 Task: Add an event with the title Sales Territory Planning and Expansion Discussion, date '2023/10/11', time 7:50 AM to 9:50 AMand add a description: The session will conclude with a recap and summary of key takeaways, providing participants with a comprehensive understanding of the elements that contribute to successful presentations. Participants will be encouraged to continue practicing their presentation skills outside of the session and seek further opportunities for growth and improvement., put the event into Green category . Add location for the event as: 654 Puerta del Sol, Madrid, Spain, logged in from the account softage.5@softage.netand send the event invitation to softage.3@softage.net and softage.4@softage.net. Set a reminder for the event 5 minutes before
Action: Mouse moved to (97, 115)
Screenshot: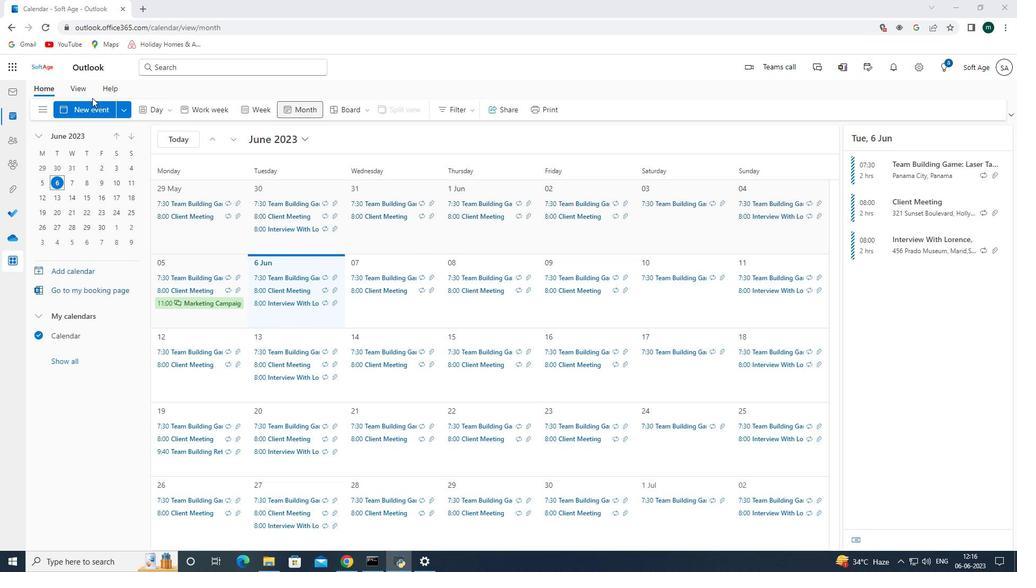 
Action: Mouse pressed left at (97, 115)
Screenshot: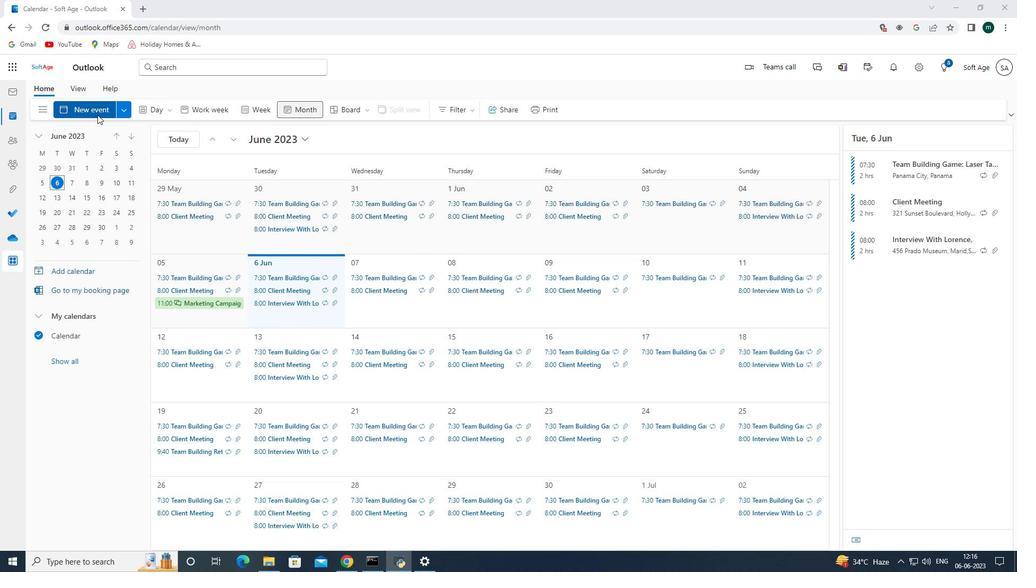
Action: Mouse moved to (283, 174)
Screenshot: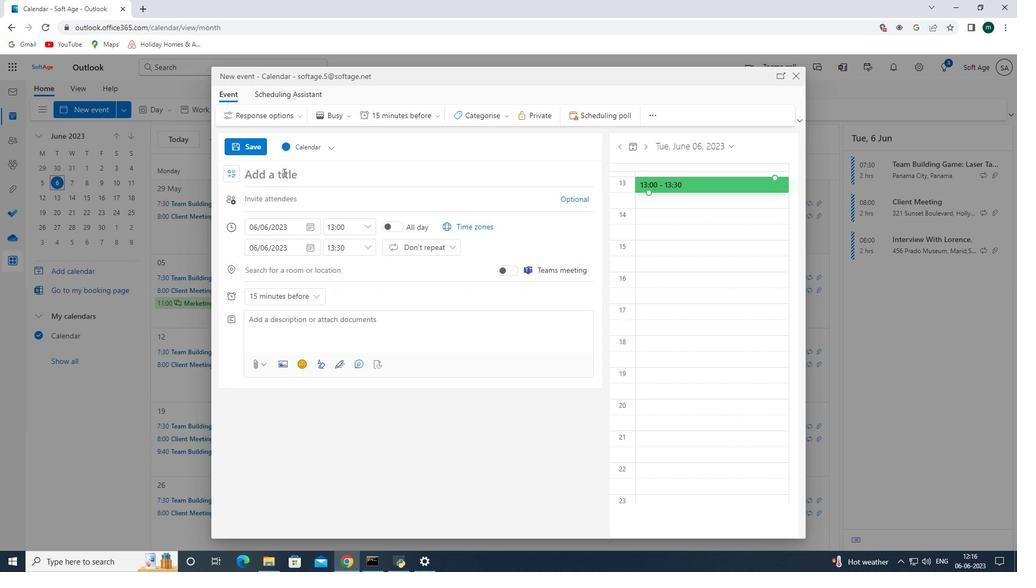 
Action: Mouse pressed left at (283, 174)
Screenshot: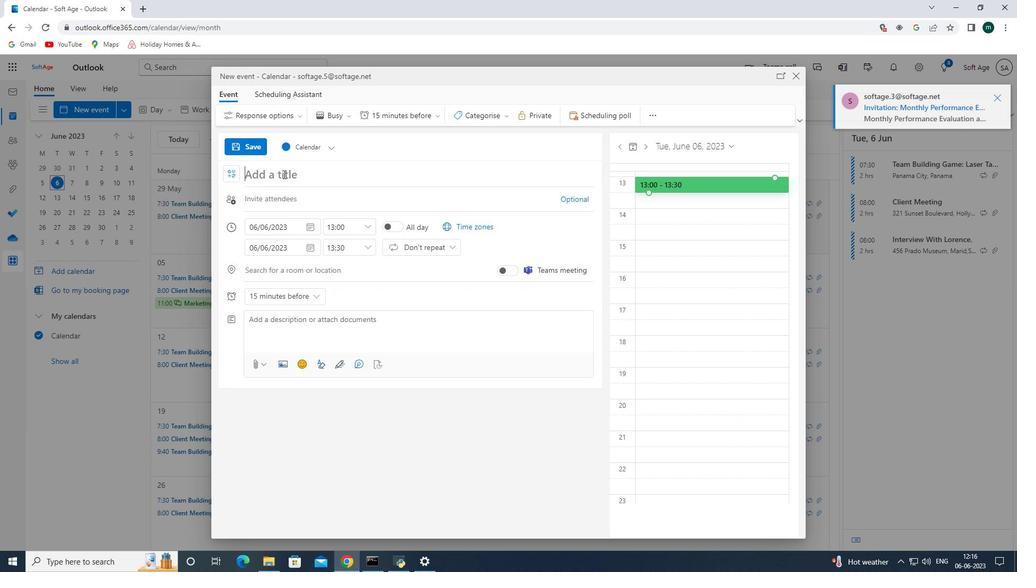 
Action: Key pressed <Key.shift><Key.shift><Key.shift><Key.shift><Key.shift><Key.shift><Key.shift><Key.shift><Key.shift><Key.shift><Key.shift><Key.shift><Key.shift><Key.shift><Key.shift><Key.shift><Key.shift><Key.shift><Key.shift><Key.shift><Key.shift><Key.shift><Key.shift><Key.shift><Key.shift><Key.shift><Key.shift><Key.shift><Key.shift><Key.shift><Key.shift><Key.shift>Sales<Key.space>trr==<Key.backspace><Key.backspace><Key.backspace><Key.backspace>w<Key.backspace>erritoru<Key.backspace>y
Screenshot: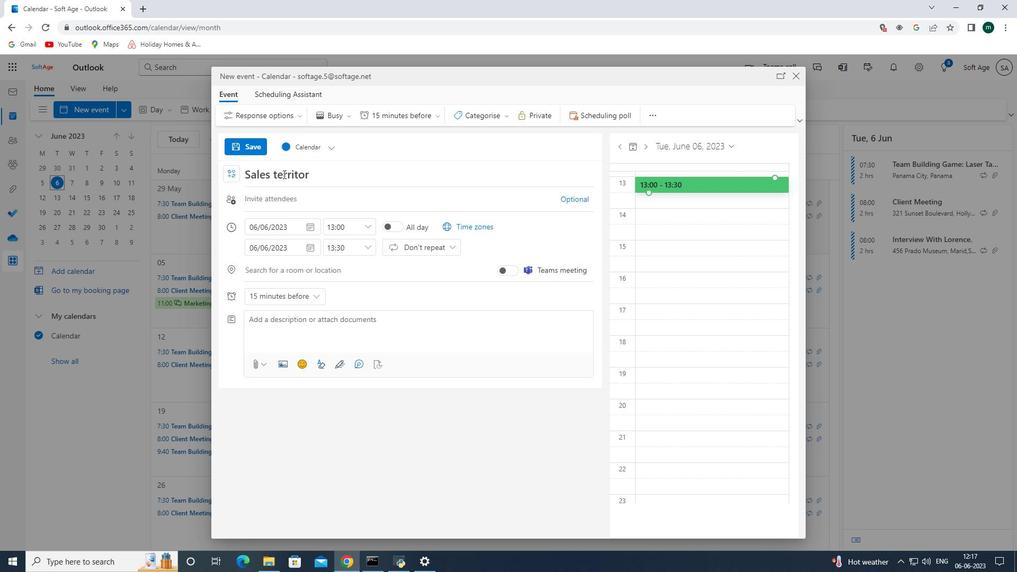 
Action: Mouse moved to (338, 172)
Screenshot: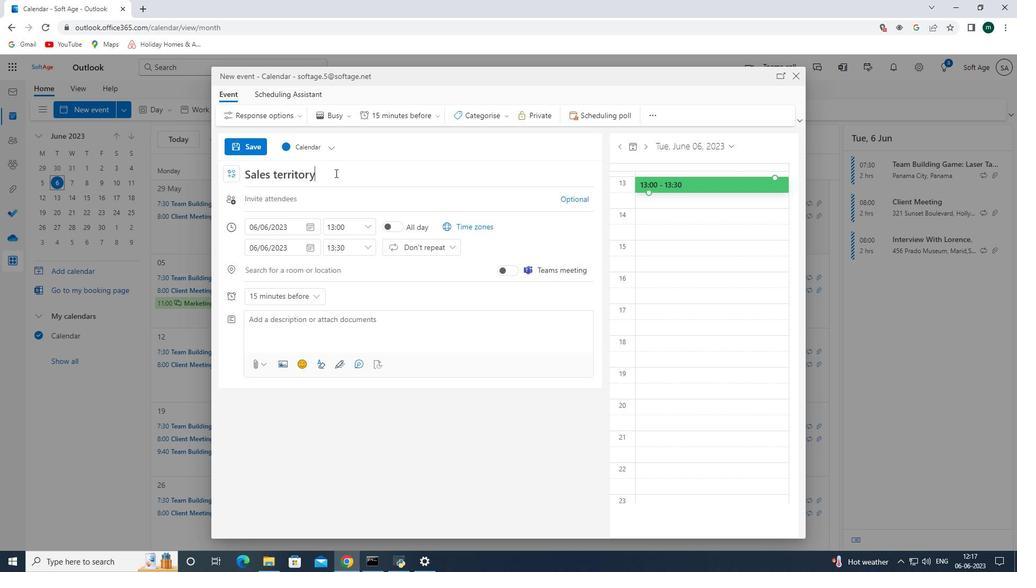 
Action: Key pressed <Key.left><Key.left><Key.left><Key.left><Key.left><Key.left><Key.left><Key.left><Key.backspace><Key.shift>T<Key.right><Key.right><Key.right><Key.right><Key.right><Key.right><Key.right><Key.right><Key.right><Key.right><Key.right><Key.right><Key.right><Key.right><Key.right><Key.right><Key.right><Key.space><Key.shift><Key.shift><Key.shift><Key.shift><Key.shift><Key.shift><Key.shift><Key.shift><Key.shift><Key.shift><Key.shift><Key.shift><Key.shift><Key.shift><Key.shift><Key.shift><Key.shift><Key.shift><Key.shift><Key.shift>Planning<Key.space>and<Key.space>expan<Key.space><Key.backspace>sion<Key.space><Key.shift>Diss<Key.backspace>cussion<Key.space><Key.left><Key.left><Key.left><Key.left><Key.left><Key.left><Key.left><Key.left><Key.left><Key.left><Key.left><Key.left><Key.left><Key.left><Key.left><Key.left><Key.left><Key.left><Key.left><Key.left><Key.left><Key.left><Key.left><Key.left><Key.right><Key.right><Key.right><Key.right><Key.backspace><Key.shift>E<Key.right><Key.right><Key.right><Key.right><Key.right><Key.right><Key.right><Key.right><Key.right><Key.right><Key.right><Key.right><Key.right><Key.right><Key.right><Key.right><Key.right><Key.right><Key.right><Key.right><Key.right><Key.right><Key.right><Key.right><Key.right><Key.right><Key.right><Key.right><Key.right><Key.right><Key.right><Key.right>+
Screenshot: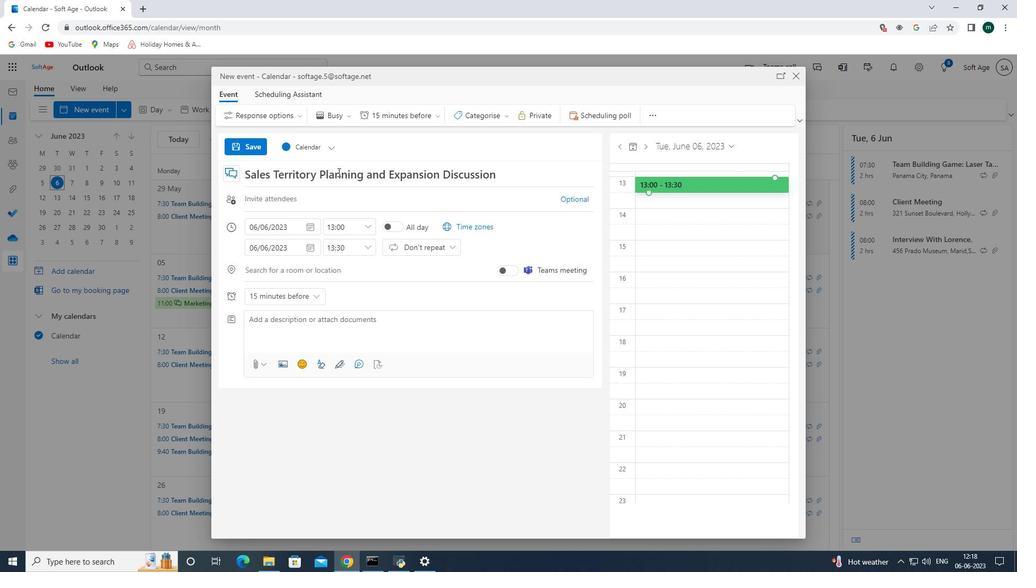 
Action: Mouse moved to (664, 505)
Screenshot: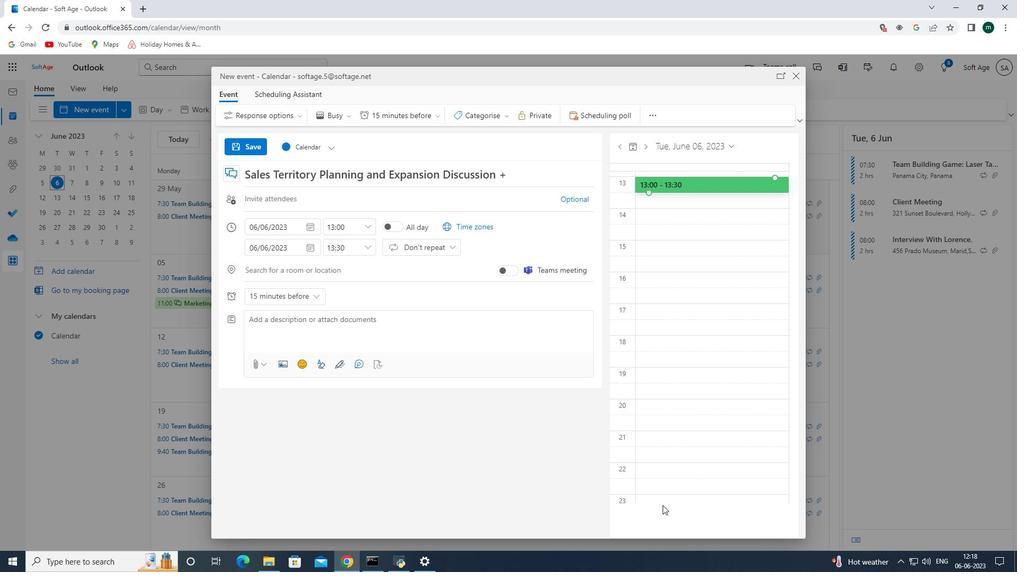 
Action: Key pressed <Key.backspace>
Screenshot: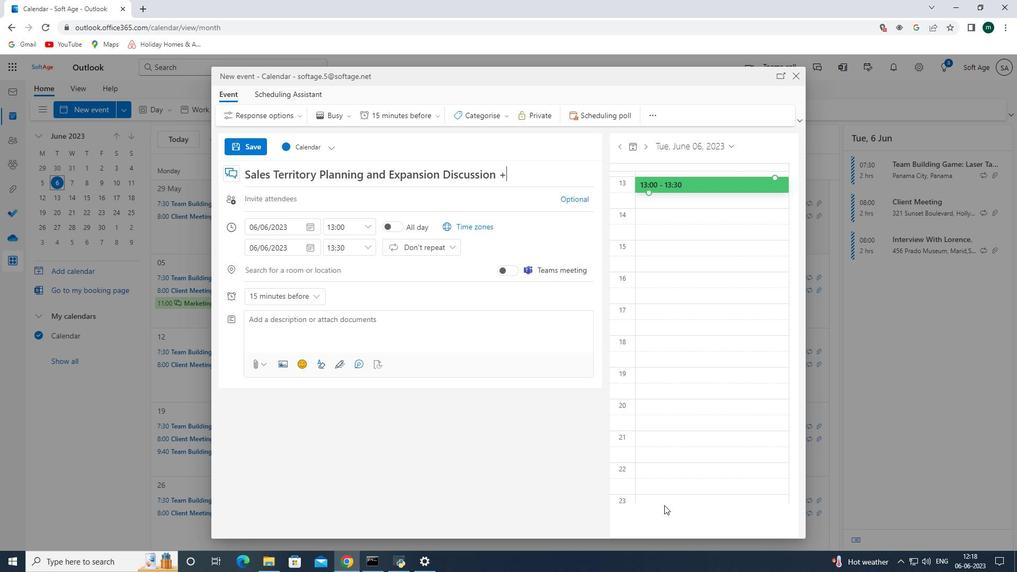 
Action: Mouse moved to (310, 223)
Screenshot: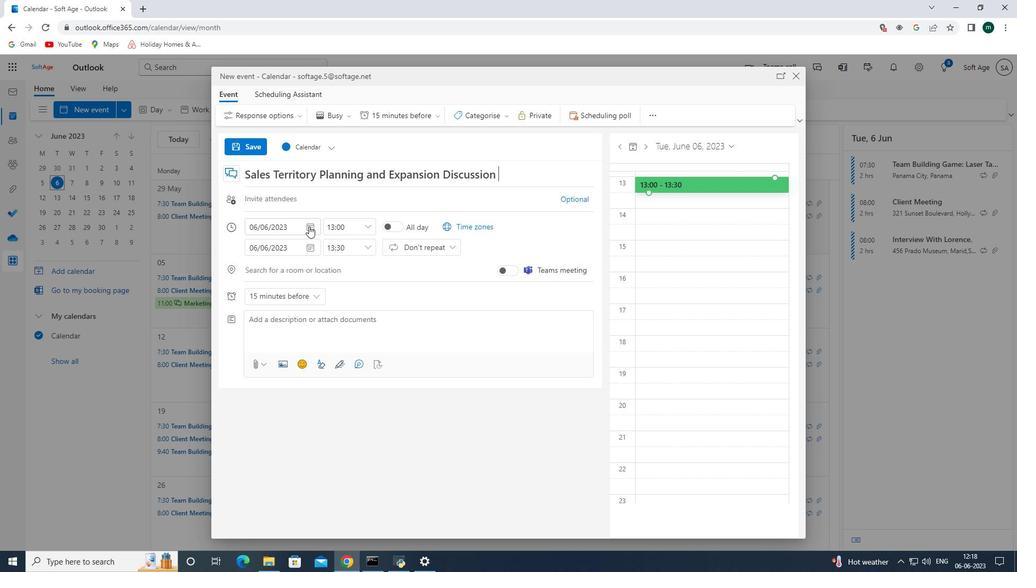 
Action: Mouse pressed left at (310, 223)
Screenshot: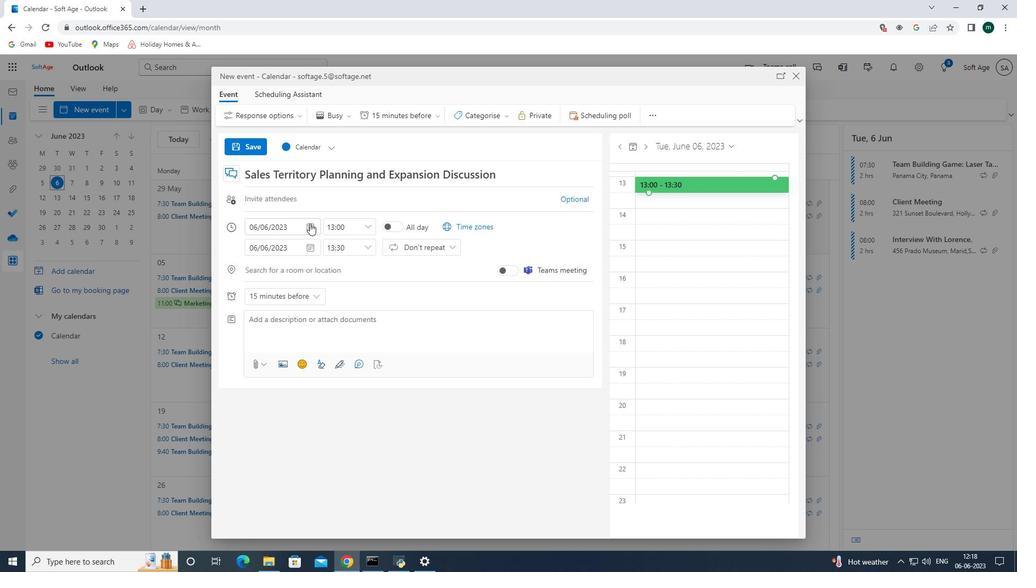 
Action: Mouse moved to (349, 245)
Screenshot: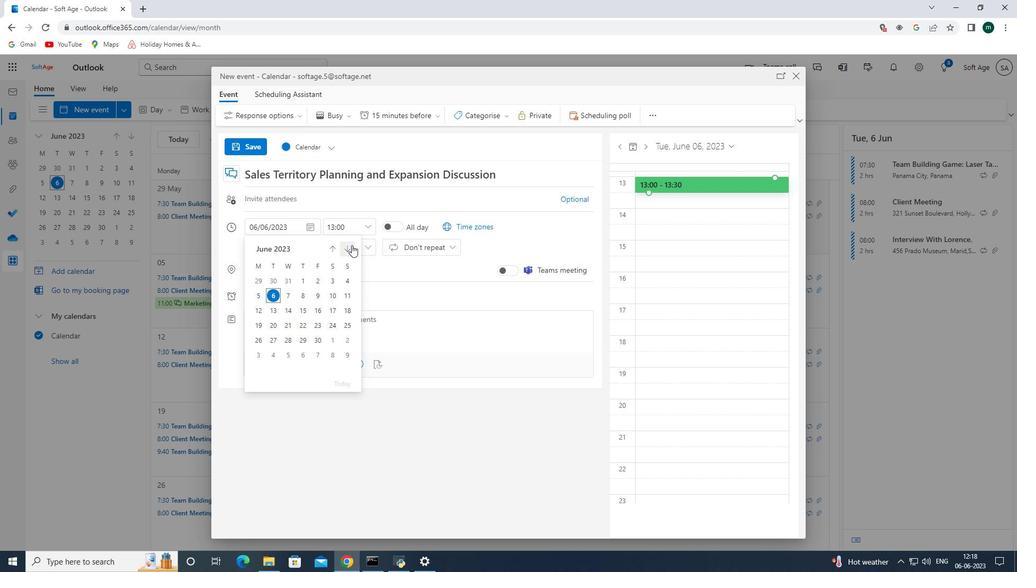 
Action: Mouse pressed left at (349, 245)
Screenshot: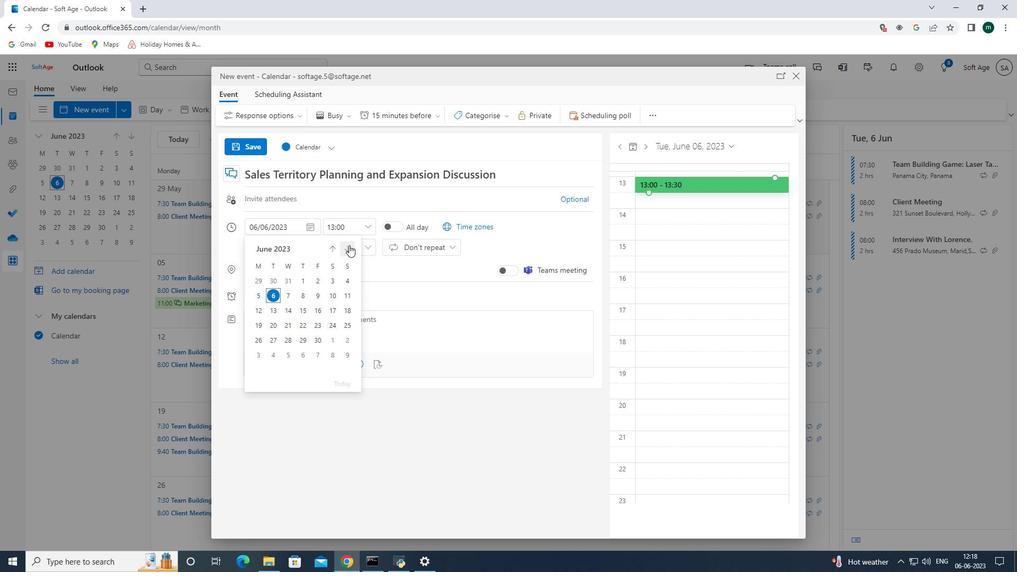 
Action: Mouse pressed left at (349, 245)
Screenshot: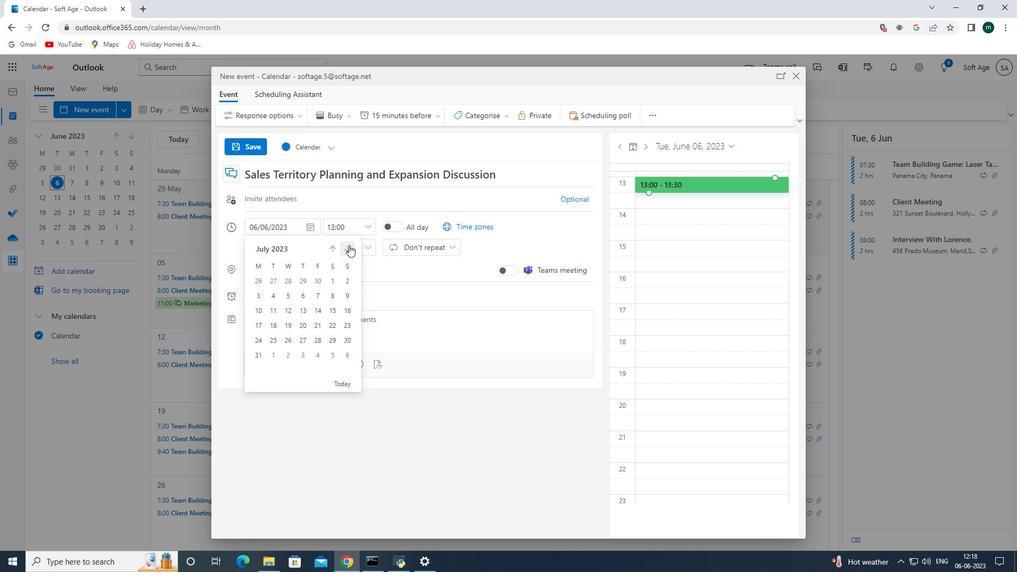 
Action: Mouse pressed left at (349, 245)
Screenshot: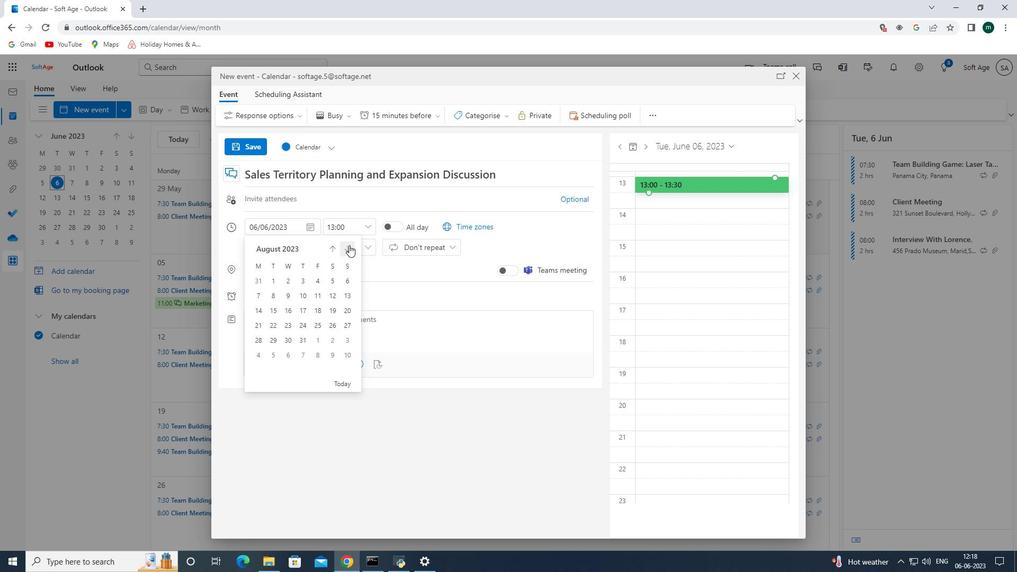 
Action: Mouse pressed left at (349, 245)
Screenshot: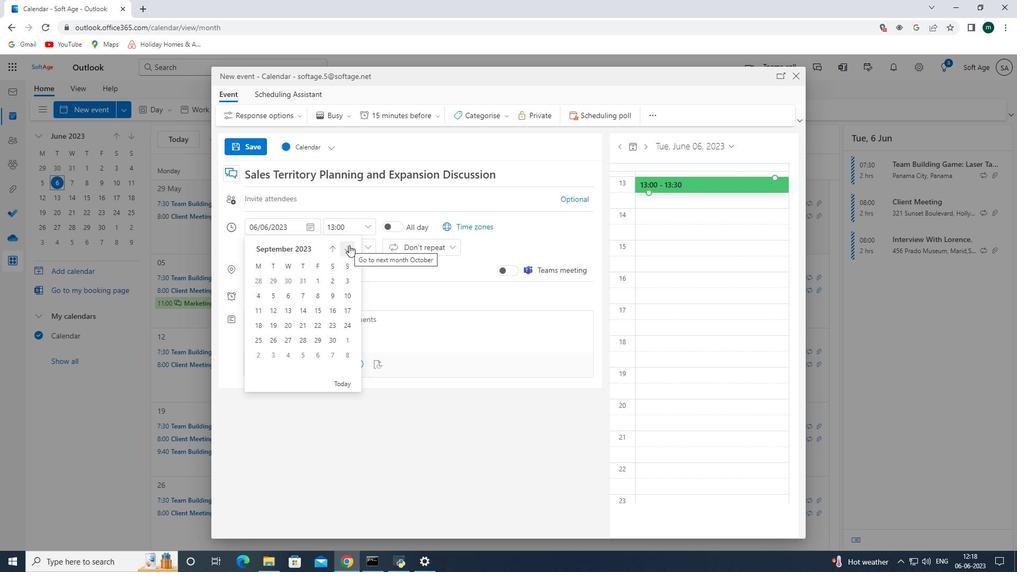 
Action: Mouse pressed left at (349, 245)
Screenshot: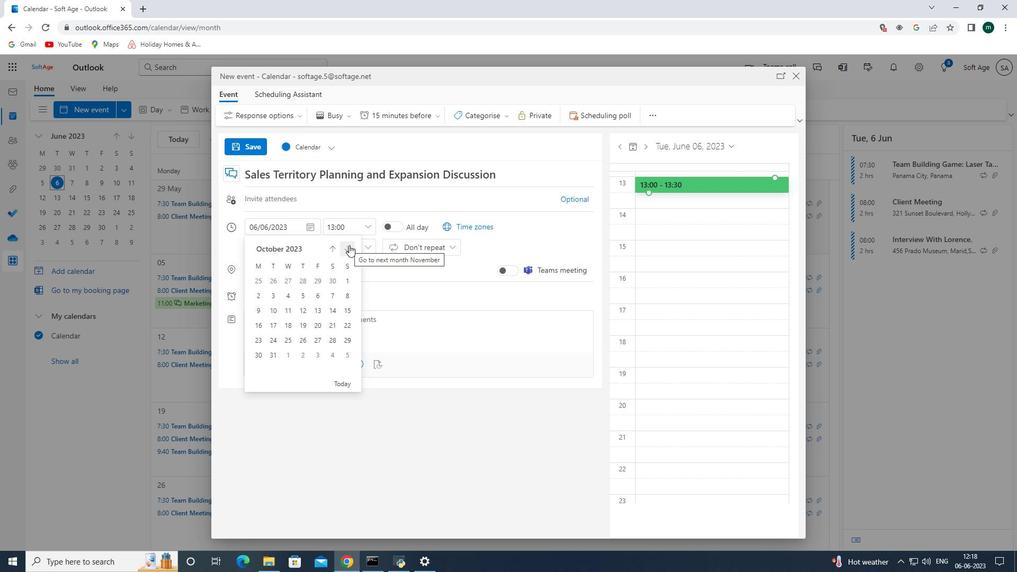 
Action: Mouse moved to (333, 247)
Screenshot: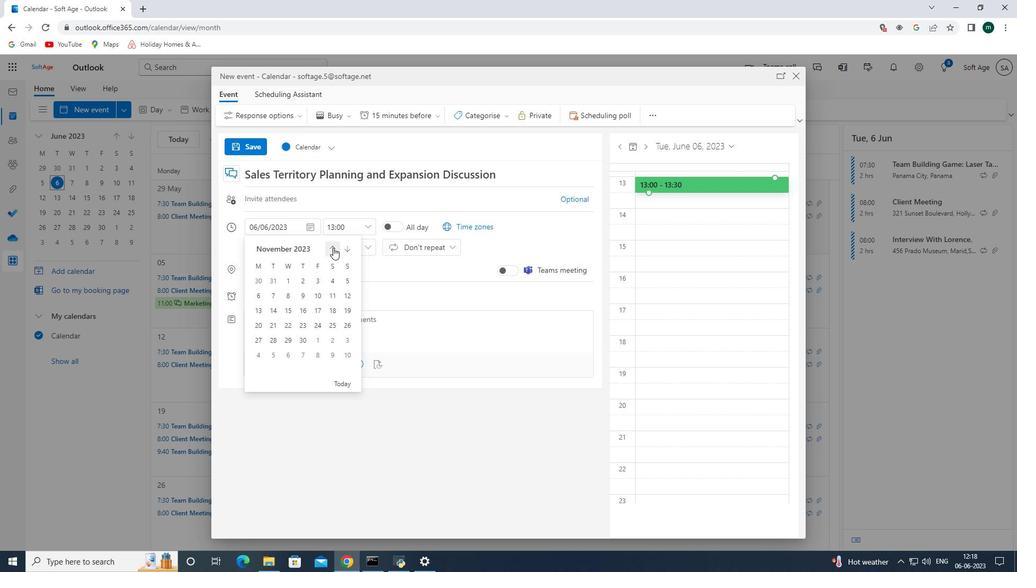 
Action: Mouse pressed left at (333, 247)
Screenshot: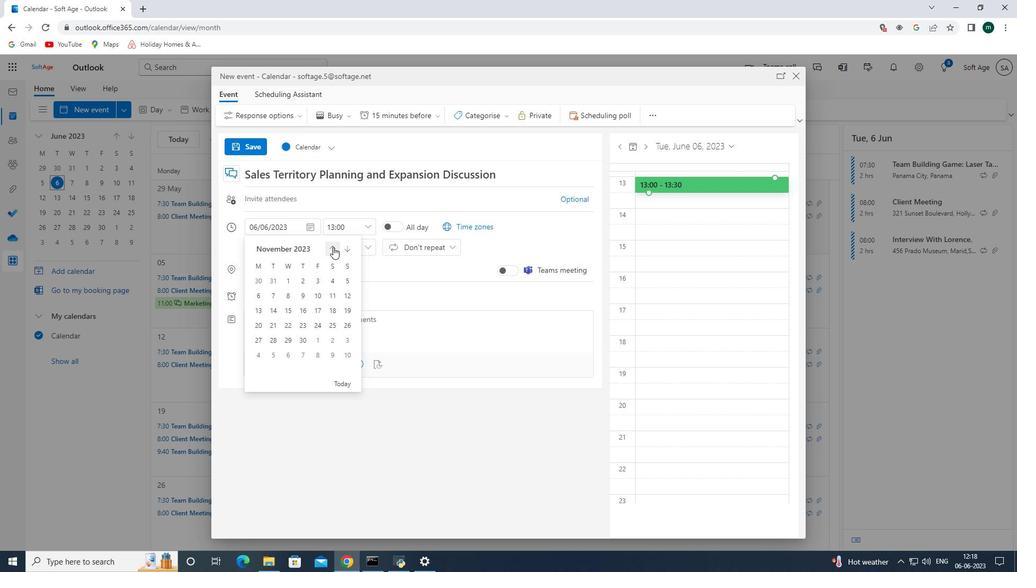 
Action: Mouse moved to (291, 309)
Screenshot: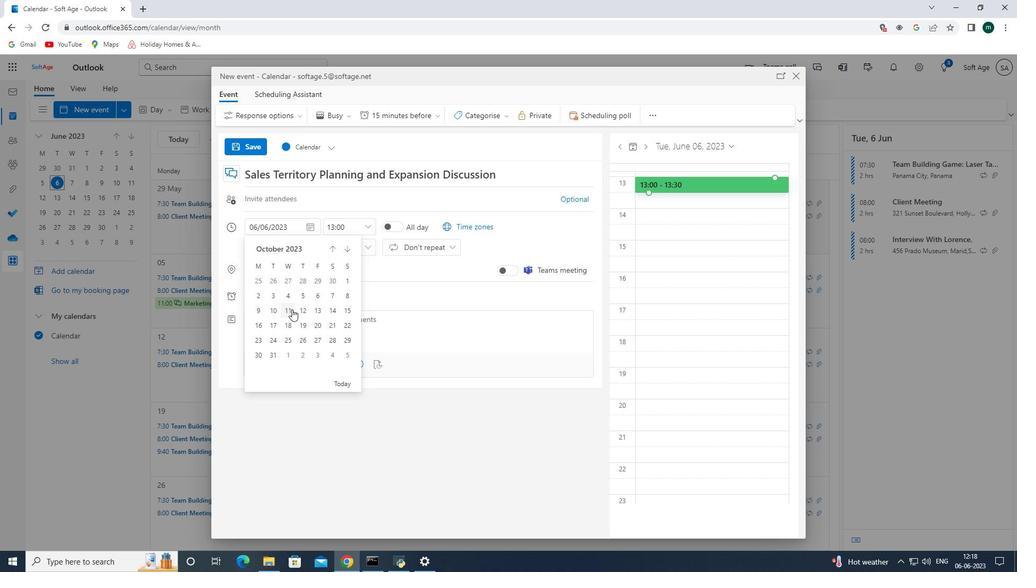 
Action: Mouse pressed left at (291, 309)
Screenshot: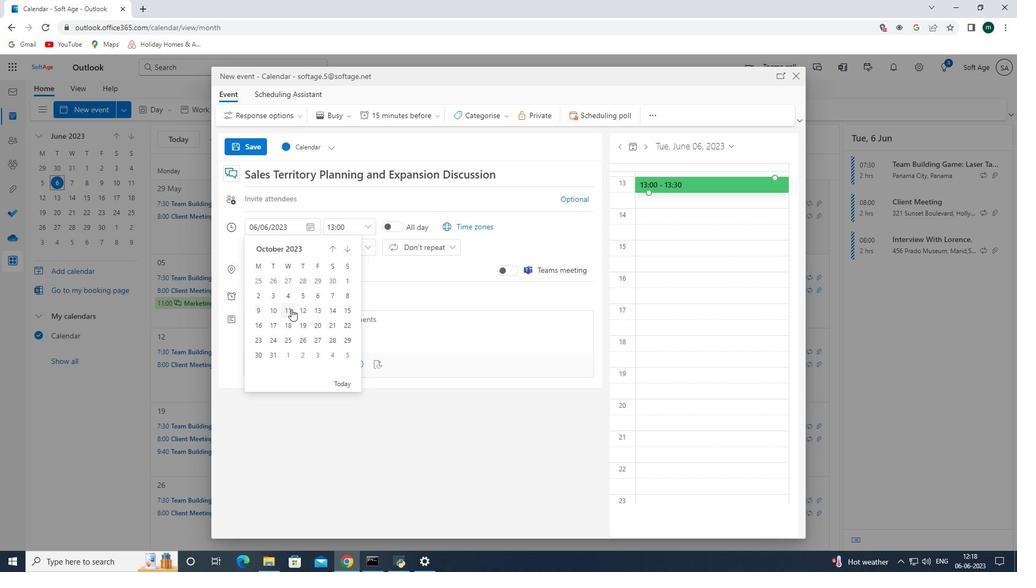 
Action: Mouse moved to (354, 230)
Screenshot: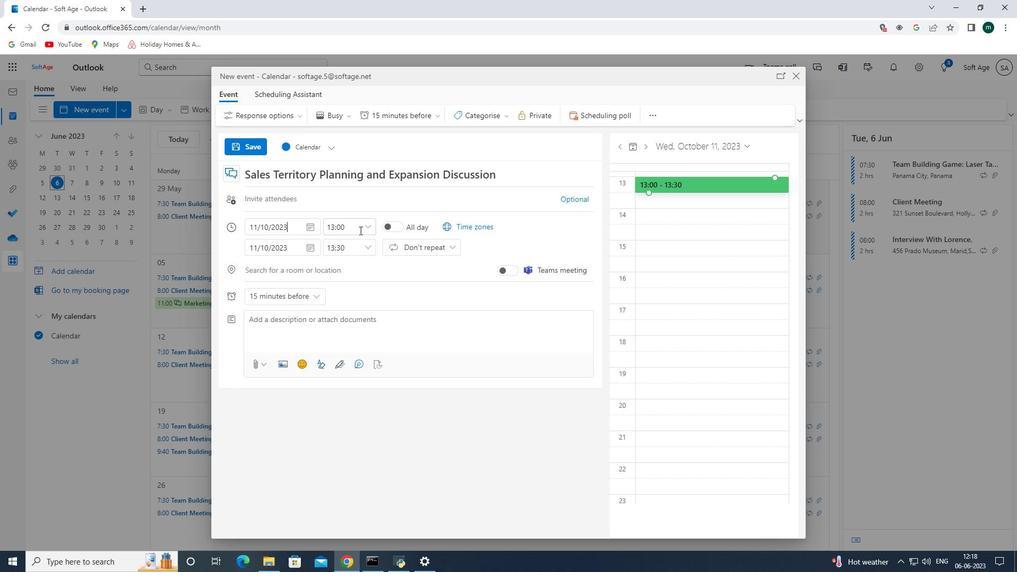 
Action: Mouse pressed left at (354, 230)
Screenshot: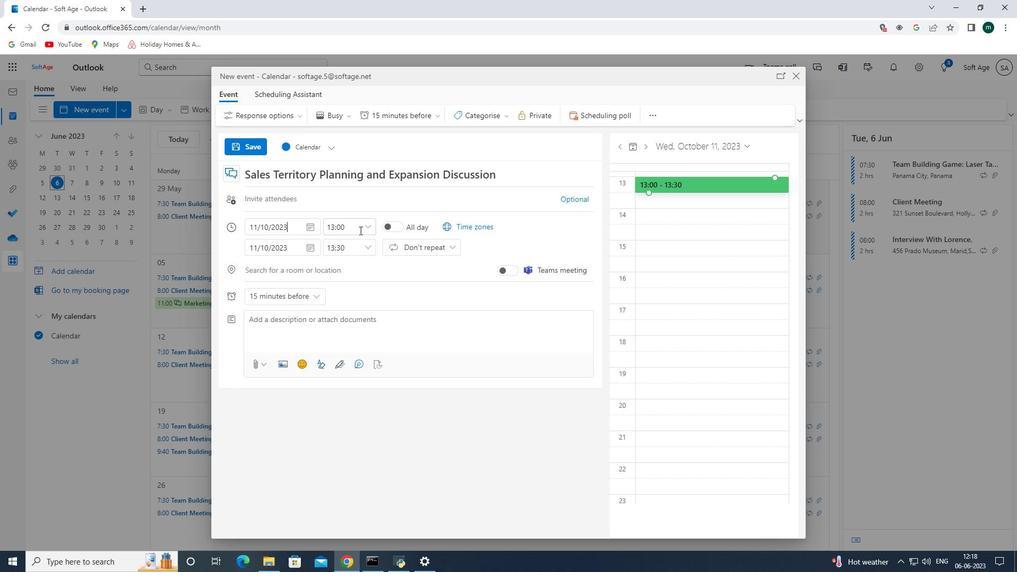 
Action: Key pressed 07<Key.shift_r><Key.shift_r><Key.shift_r><Key.shift_r><Key.shift_r><Key.shift_r><Key.shift_r>:50<Key.enter>
Screenshot: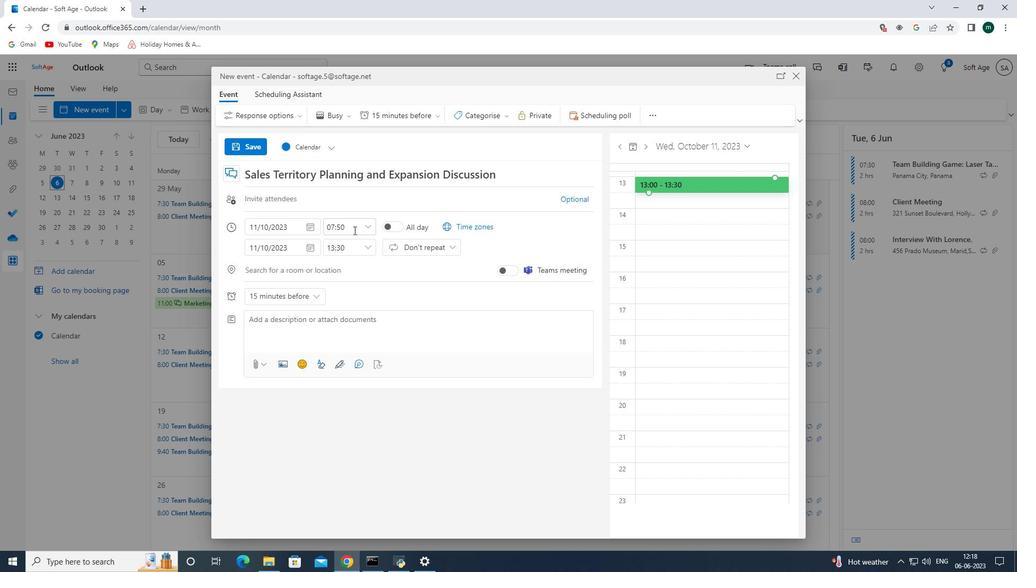 
Action: Mouse moved to (367, 247)
Screenshot: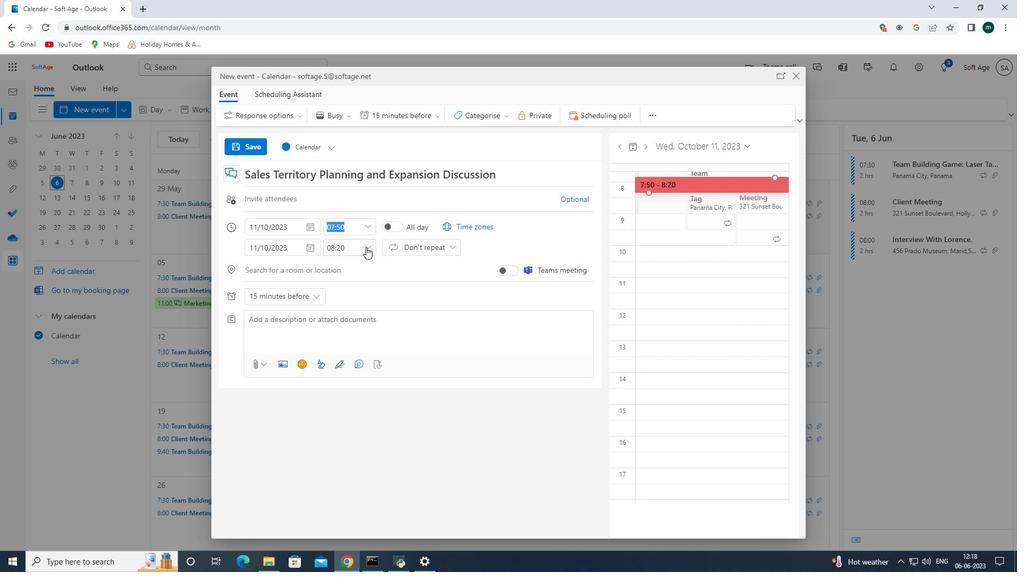 
Action: Mouse pressed left at (367, 247)
Screenshot: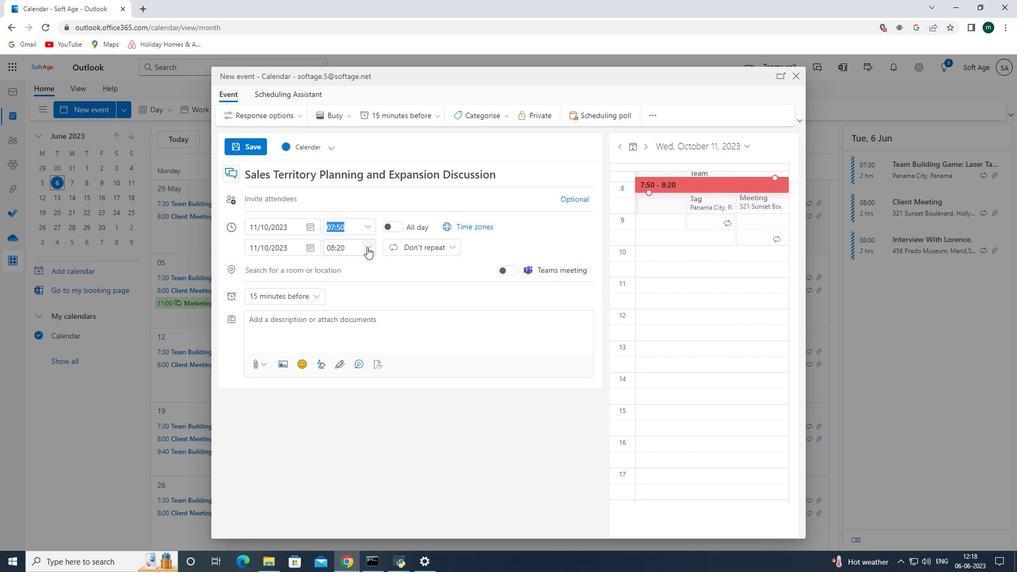 
Action: Mouse moved to (370, 319)
Screenshot: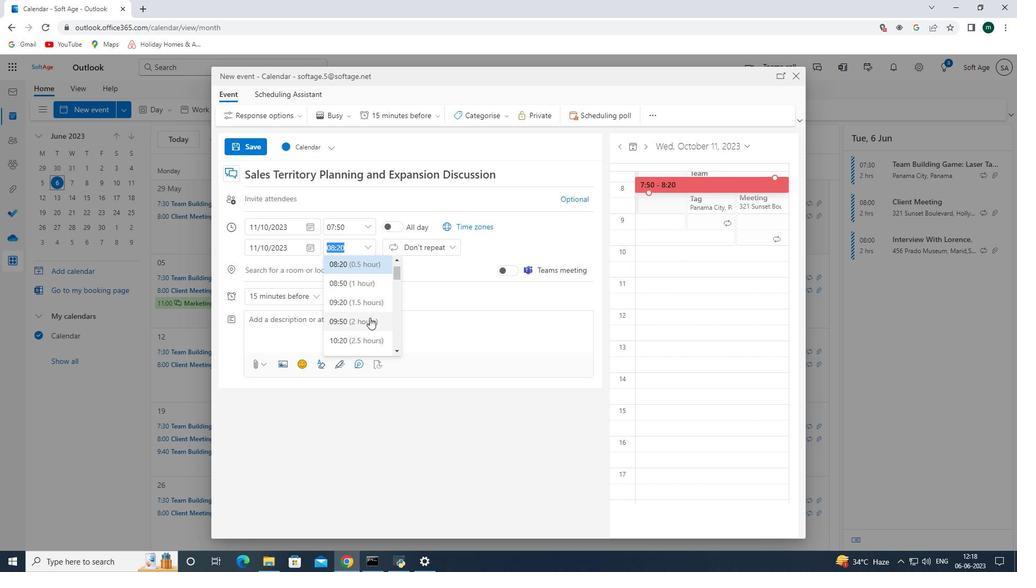 
Action: Mouse pressed left at (370, 319)
Screenshot: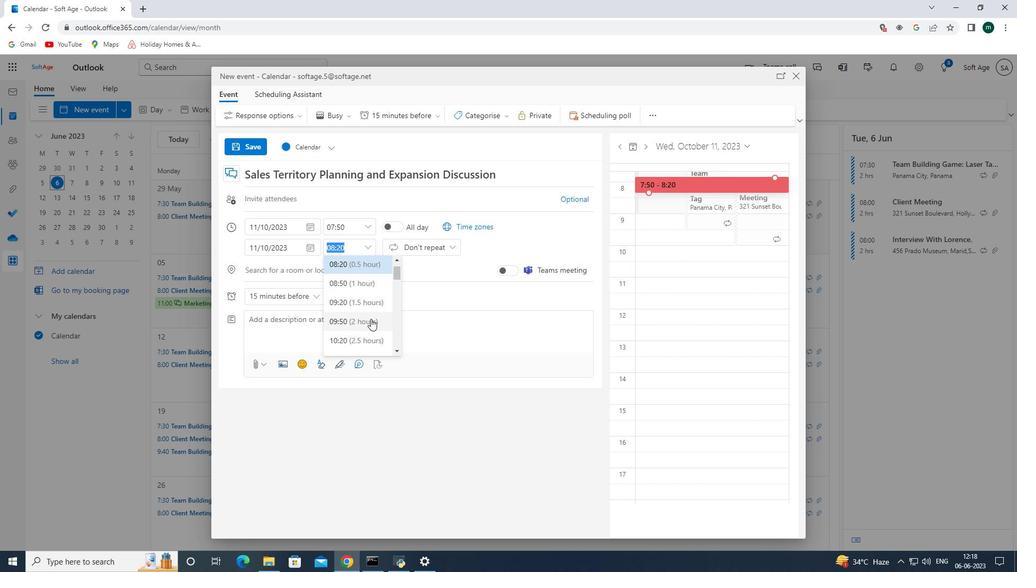 
Action: Mouse moved to (336, 268)
Screenshot: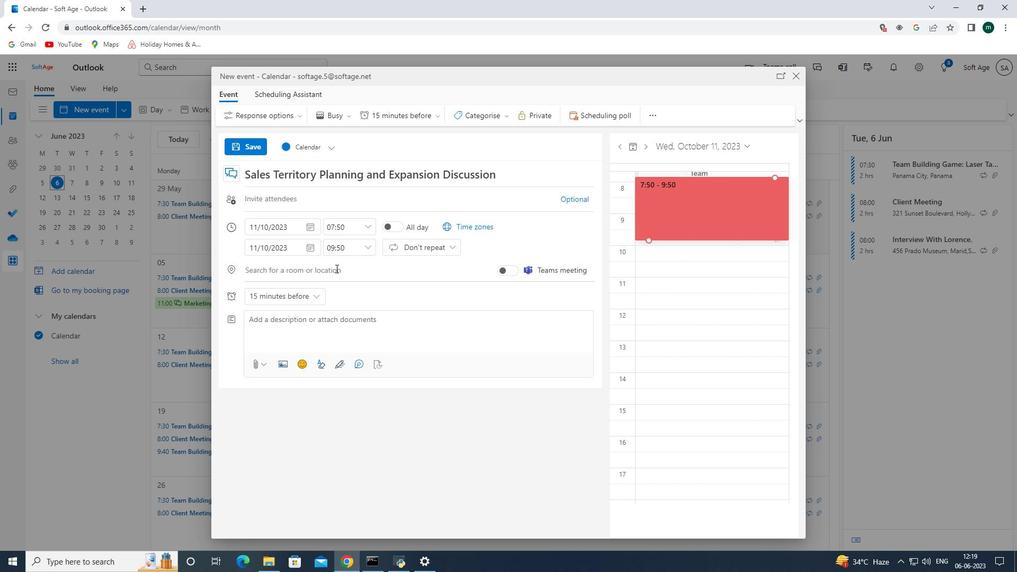 
Action: Mouse pressed left at (336, 268)
Screenshot: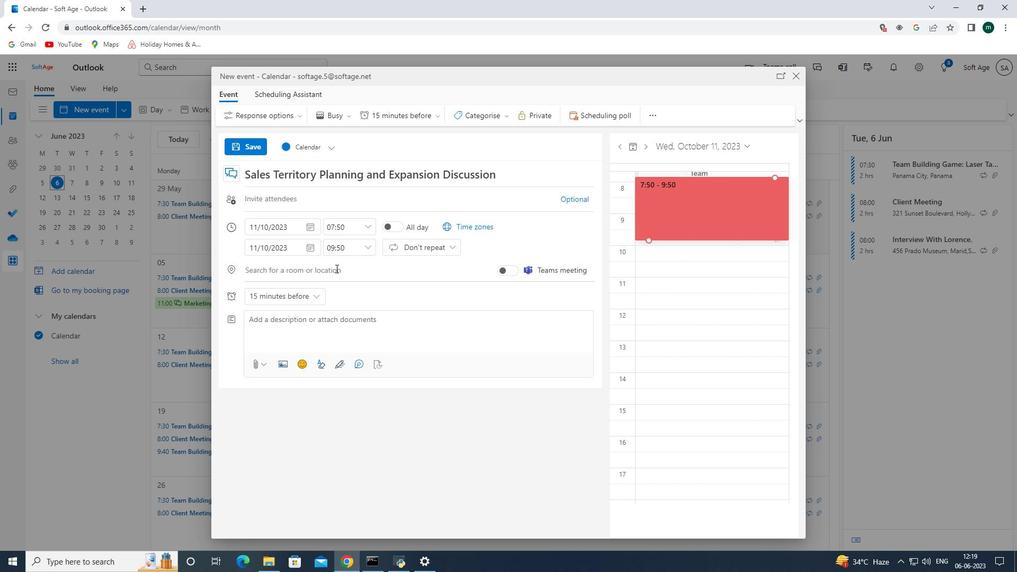 
Action: Mouse moved to (519, 299)
Screenshot: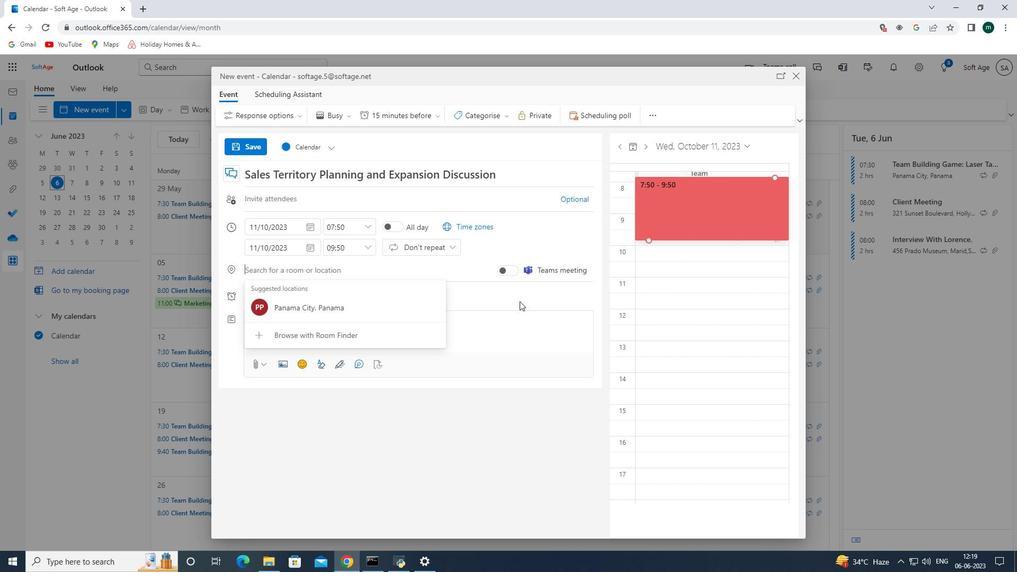 
Action: Mouse pressed left at (519, 299)
Screenshot: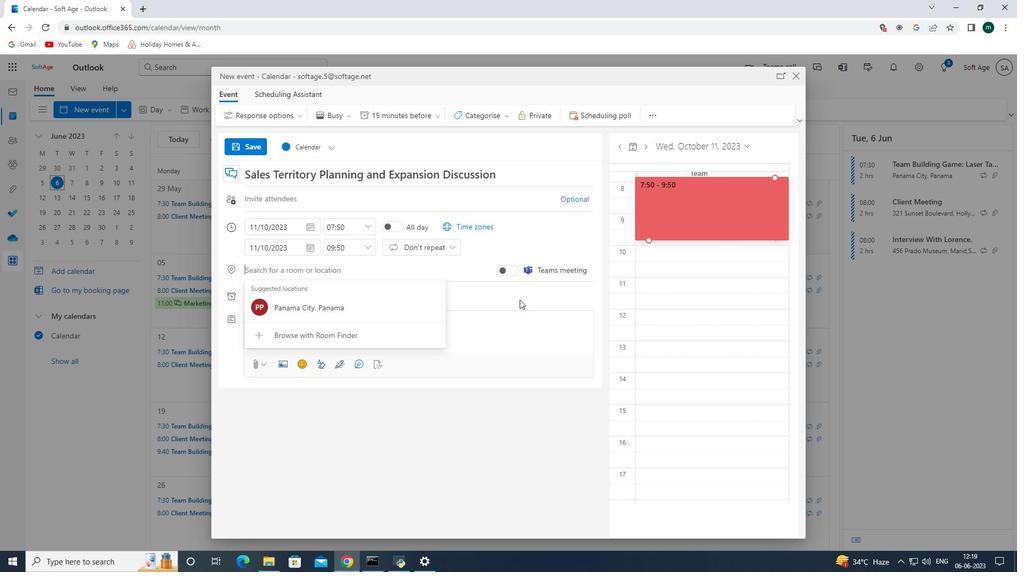 
Action: Mouse moved to (457, 333)
Screenshot: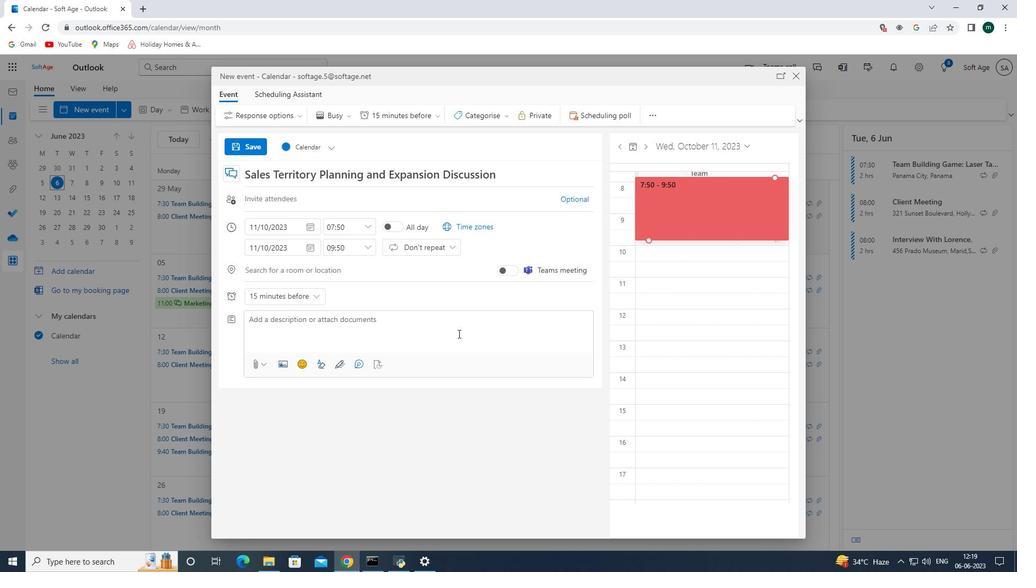 
Action: Mouse pressed left at (457, 333)
Screenshot: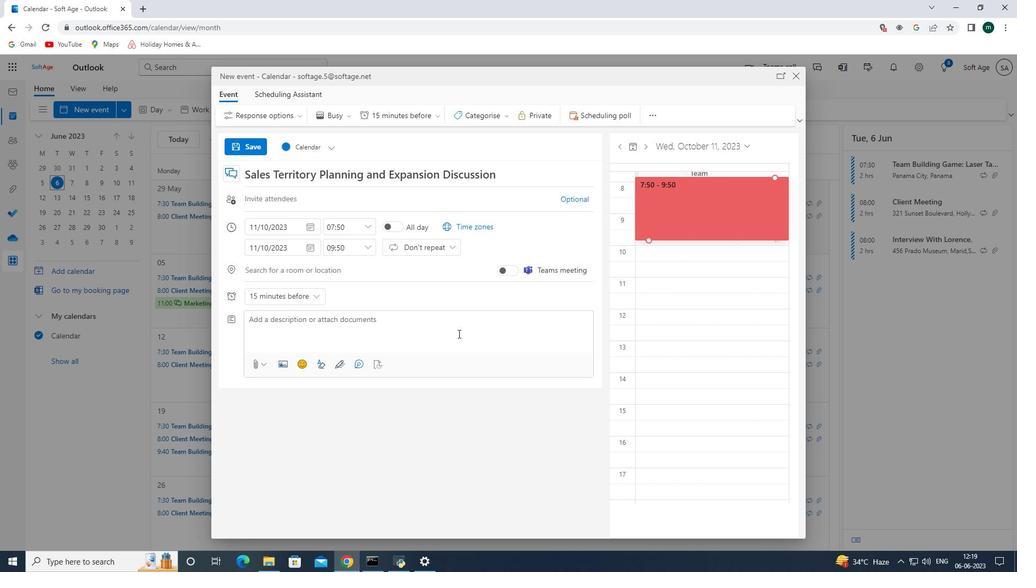 
Action: Key pressed <Key.shift>The<Key.space>session<Key.space>will<Key.space>conclude<Key.space>wir<Key.backspace>th<Key.space>a<Key.space>recap<Key.space>and<Key.space>summary<Key.space>of<Key.space>key<Key.space>takeaways,<Key.space>providing<Key.space>participants<Key.space>with<Key.space>a<Key.space>comprehensive<Key.space>understanding<Key.space>of<Key.space>the<Key.space>elements<Key.space>that<Key.space>contribute<Key.space>to<Key.space>successful<Key.space><Key.shift><Key.shift><Key.shift>P<Key.backspace>presentations<Key.space><Key.backspace>.<Key.space>par<Key.backspace><Key.backspace><Key.backspace><Key.shift><Key.shift><Key.shift><Key.shift><Key.shift><Key.shift><Key.shift><Key.shift><Key.shift><Key.shift><Key.shift><Key.shift><Key.shift><Key.shift><Key.shift><Key.shift><Key.shift><Key.shift><Key.shift><Key.shift><Key.shift>Participants<Key.space>will<Key.space>be<Key.space>encouraged<Key.space>to<Key.space>continue<Key.space>praticing<Key.space>their<Key.space>presentation<Key.space>
Screenshot: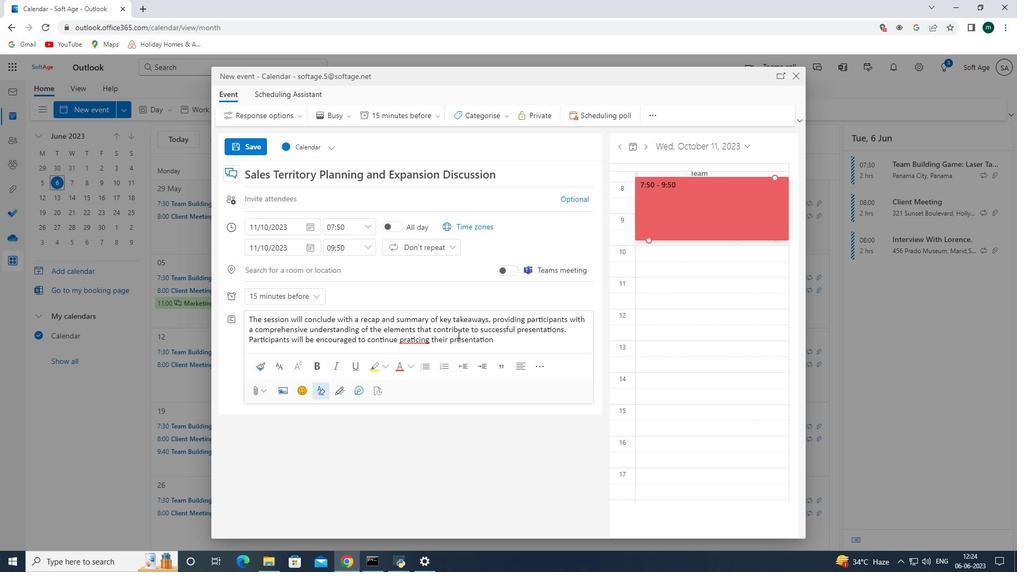
Action: Mouse moved to (417, 341)
Screenshot: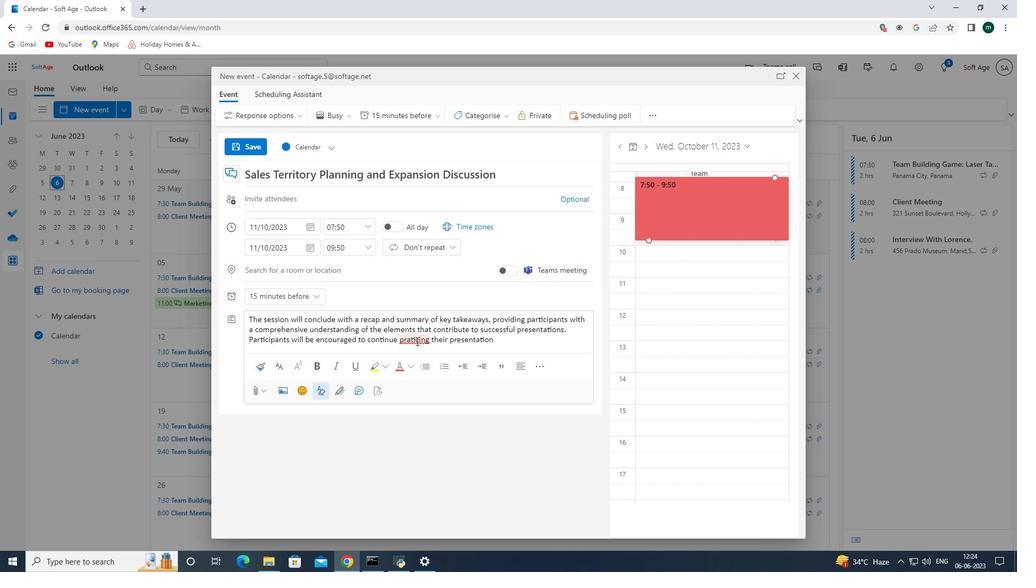 
Action: Mouse pressed left at (417, 341)
Screenshot: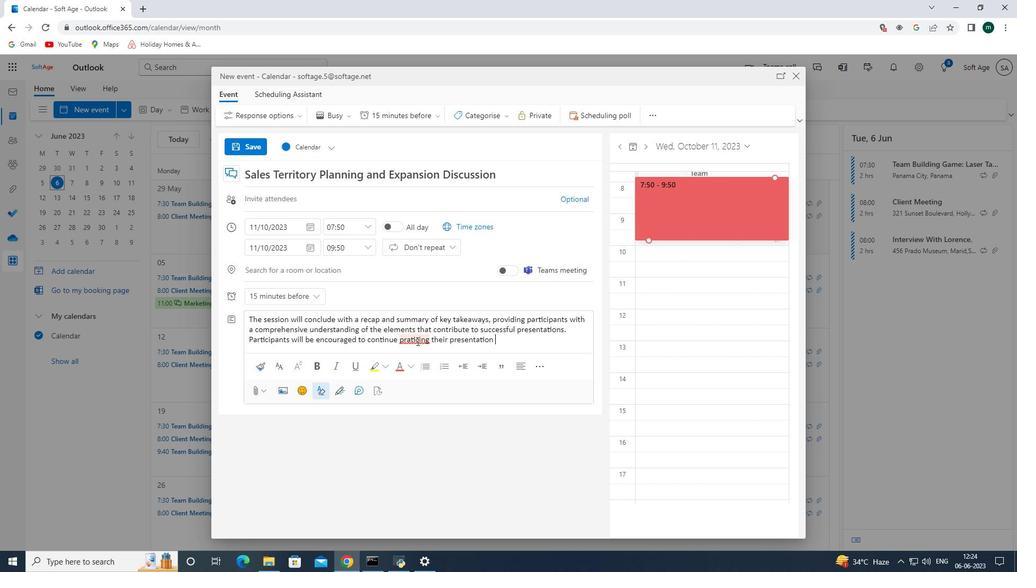 
Action: Mouse moved to (423, 372)
Screenshot: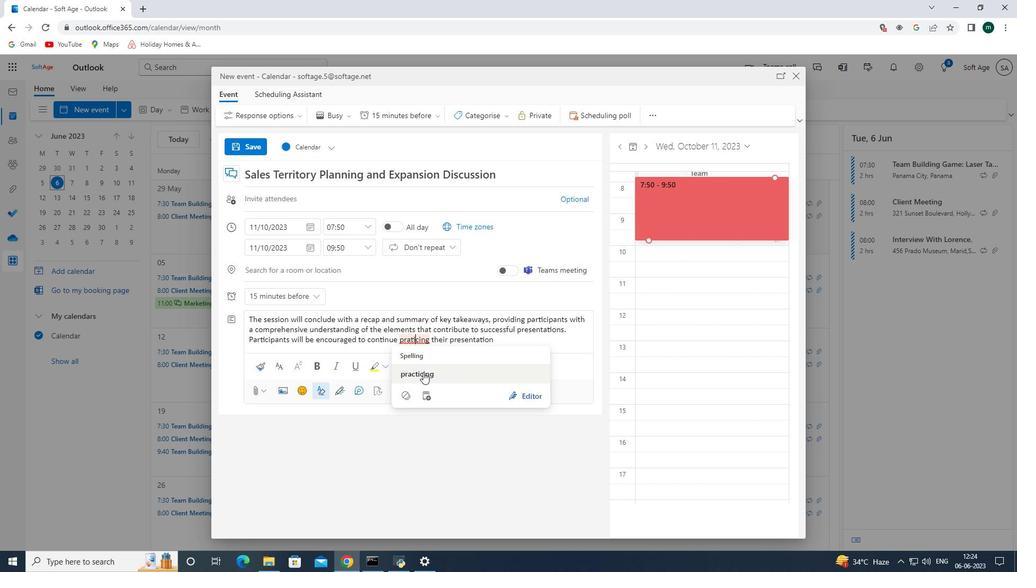 
Action: Mouse pressed left at (423, 372)
Screenshot: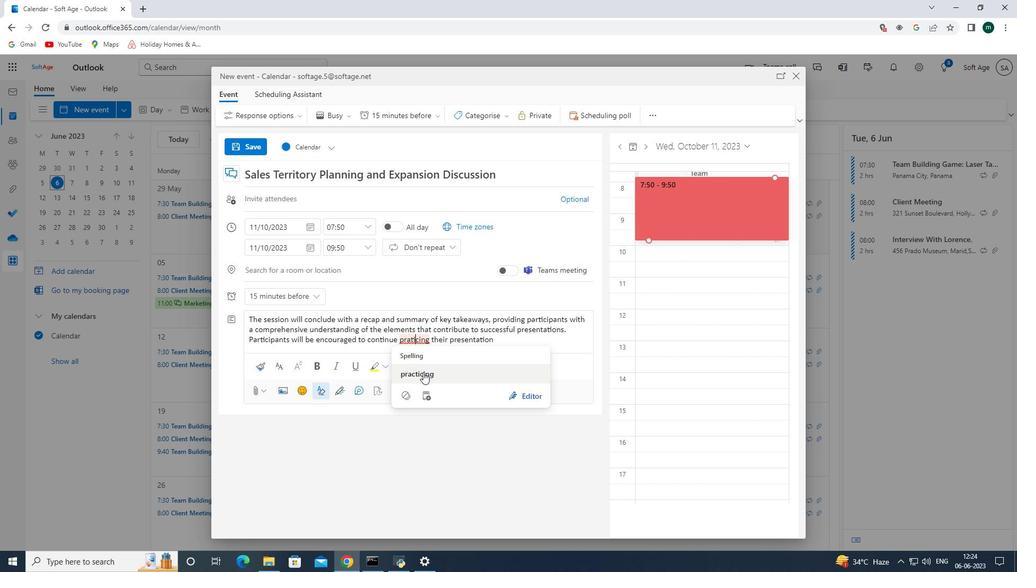 
Action: Mouse moved to (518, 339)
Screenshot: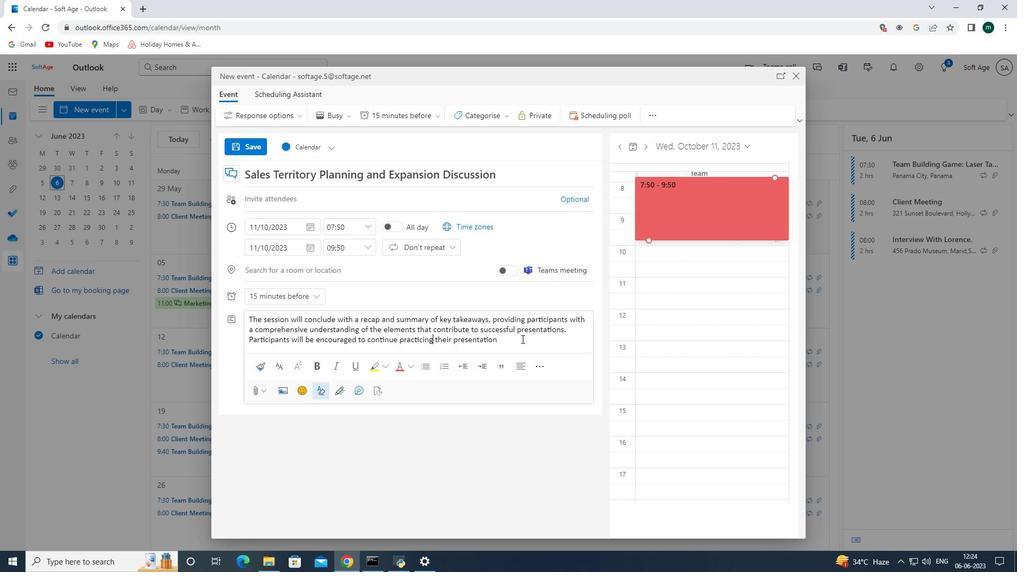 
Action: Mouse pressed left at (518, 339)
Screenshot: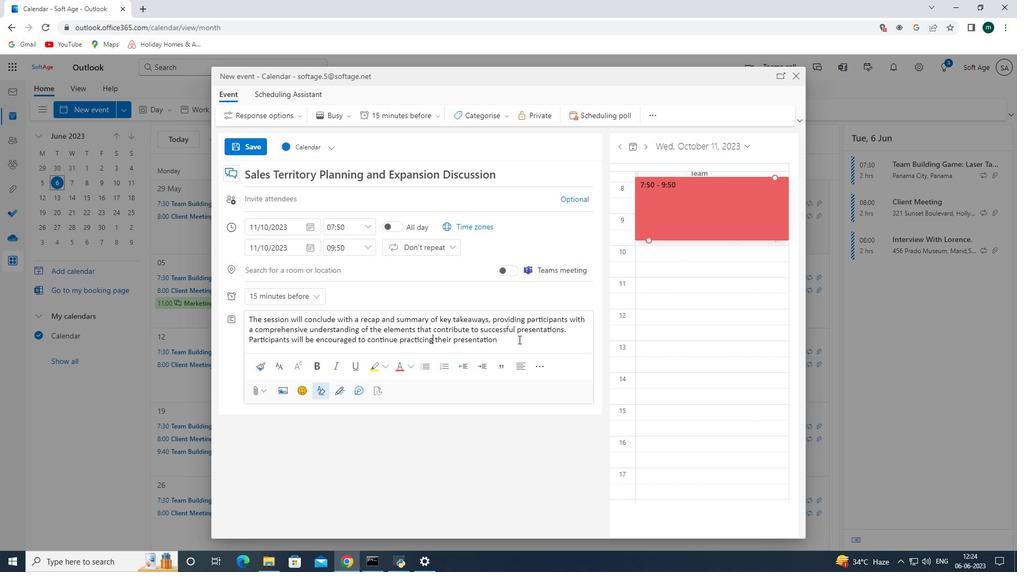 
Action: Key pressed <Key.space>h<Key.backspace><Key.backspace>sl<Key.backspace>kills<Key.space>outside<Key.space>of<Key.space>the<Key.space>session<Key.space>sn<Key.backspace><Key.backspace>and<Key.space>seek<Key.space>further<Key.space>opportunities<Key.space>for<Key.space>growth<Key.space>and<Key.space>impo<Key.backspace>rovement.
Screenshot: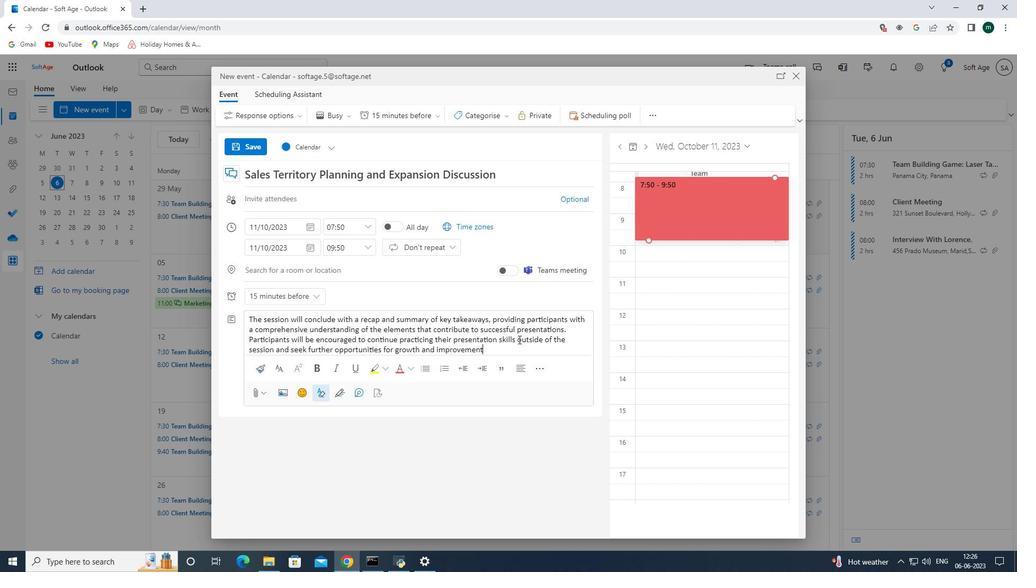 
Action: Mouse moved to (499, 117)
Screenshot: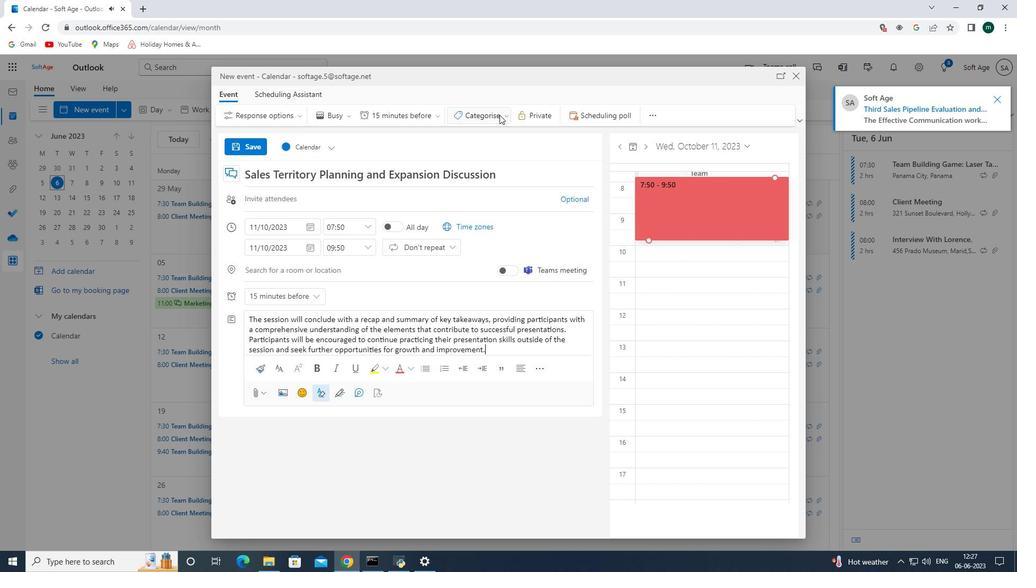 
Action: Mouse pressed left at (499, 117)
Screenshot: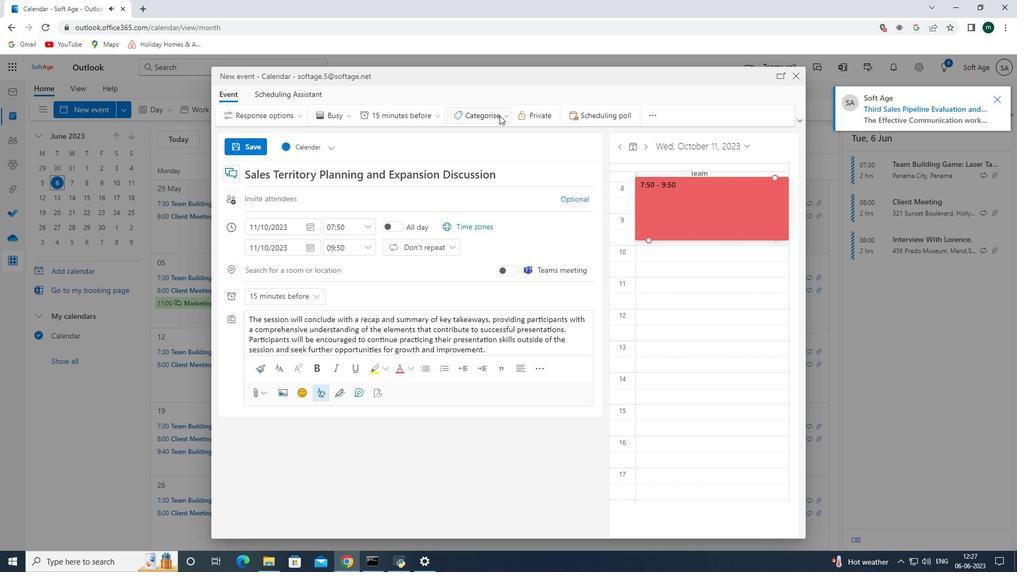 
Action: Mouse moved to (490, 154)
Screenshot: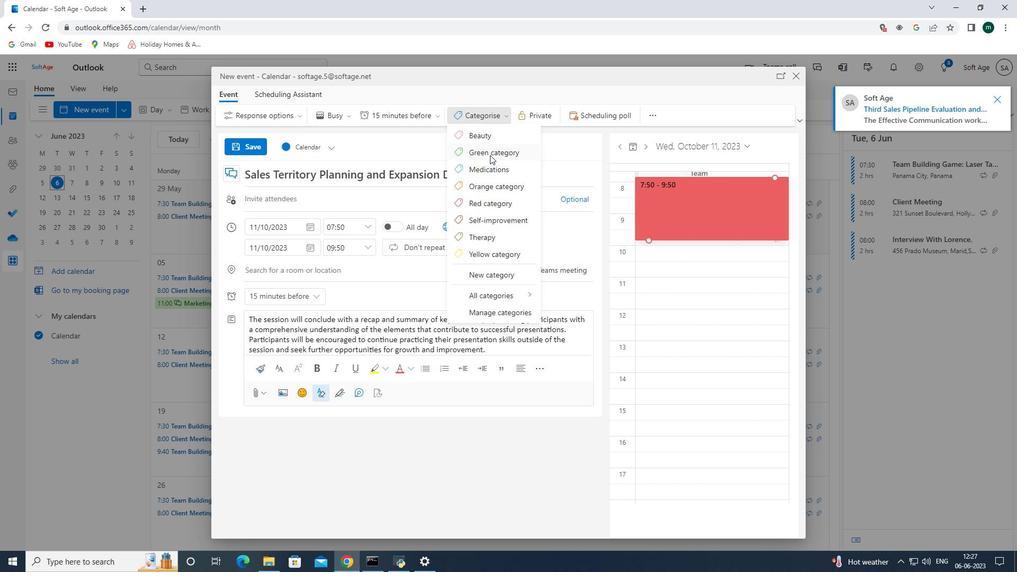 
Action: Mouse pressed left at (490, 154)
Screenshot: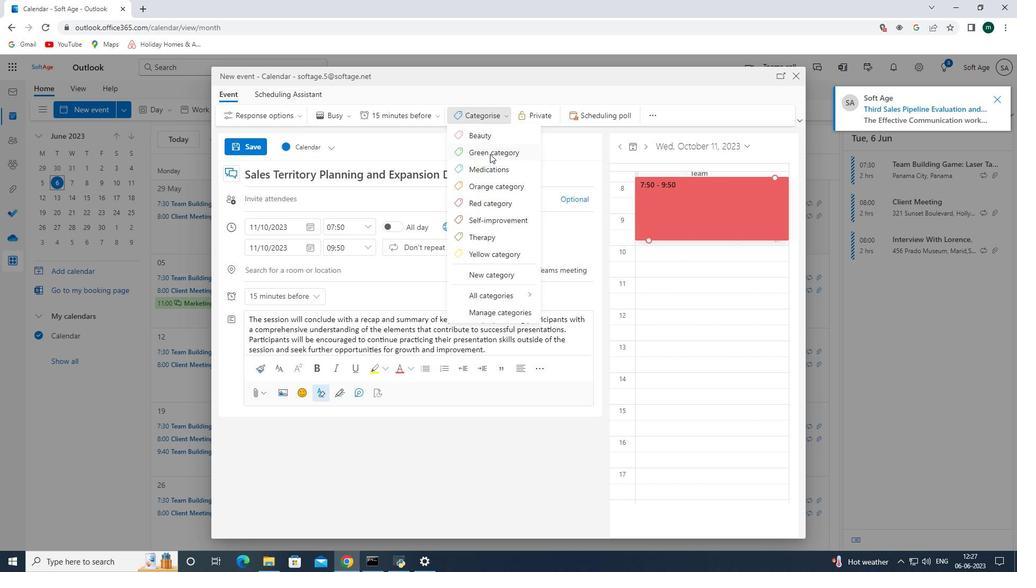 
Action: Mouse moved to (306, 196)
Screenshot: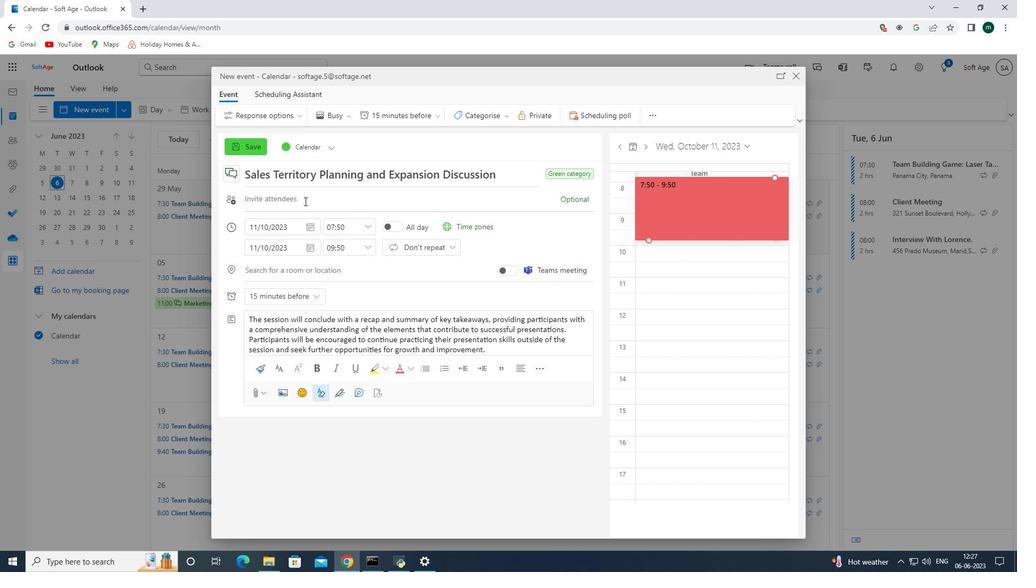 
Action: Mouse pressed left at (306, 196)
Screenshot: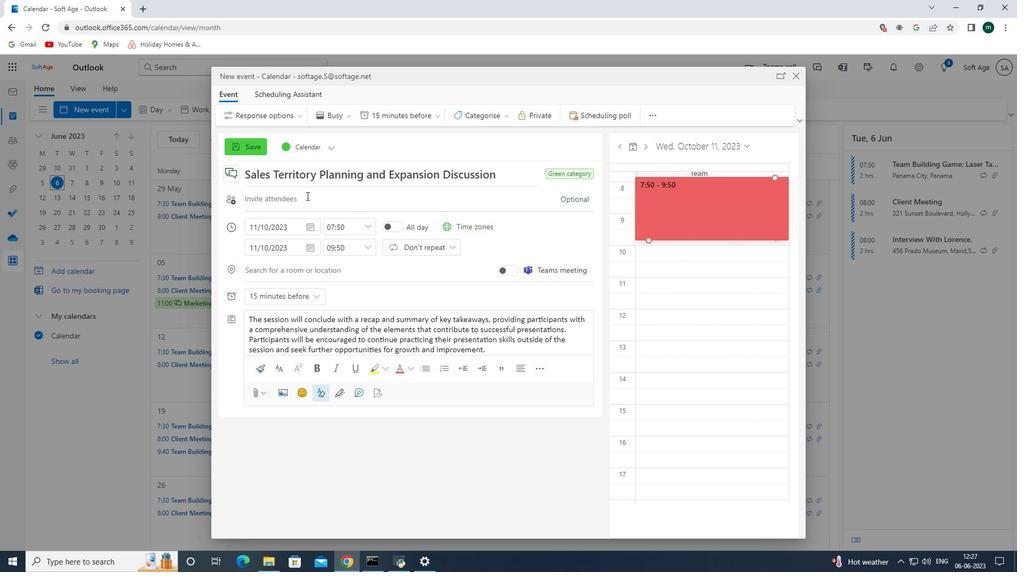 
Action: Mouse moved to (501, 303)
Screenshot: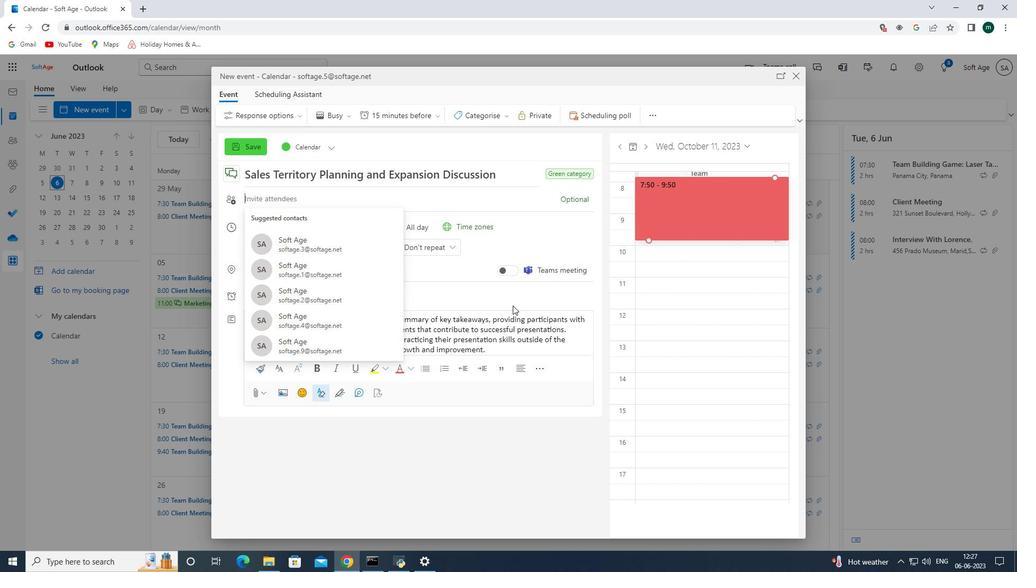 
Action: Mouse pressed left at (501, 303)
Screenshot: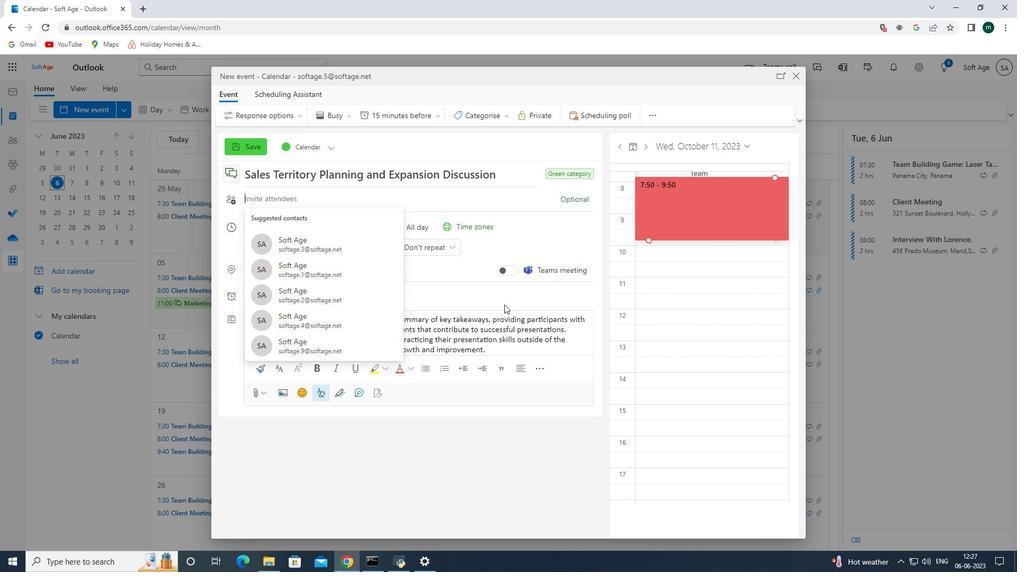 
Action: Mouse moved to (338, 276)
Screenshot: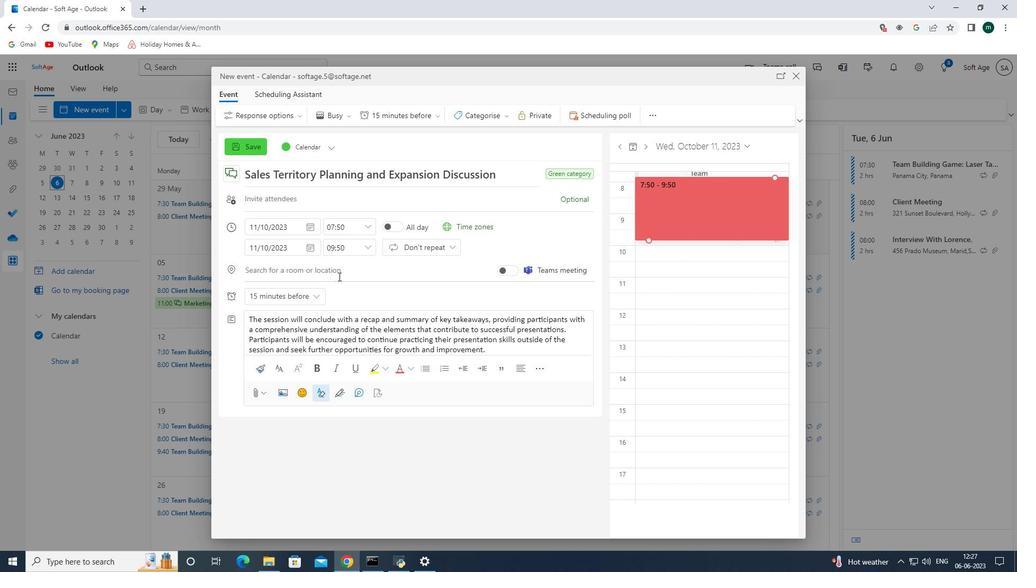 
Action: Mouse pressed left at (338, 276)
Screenshot: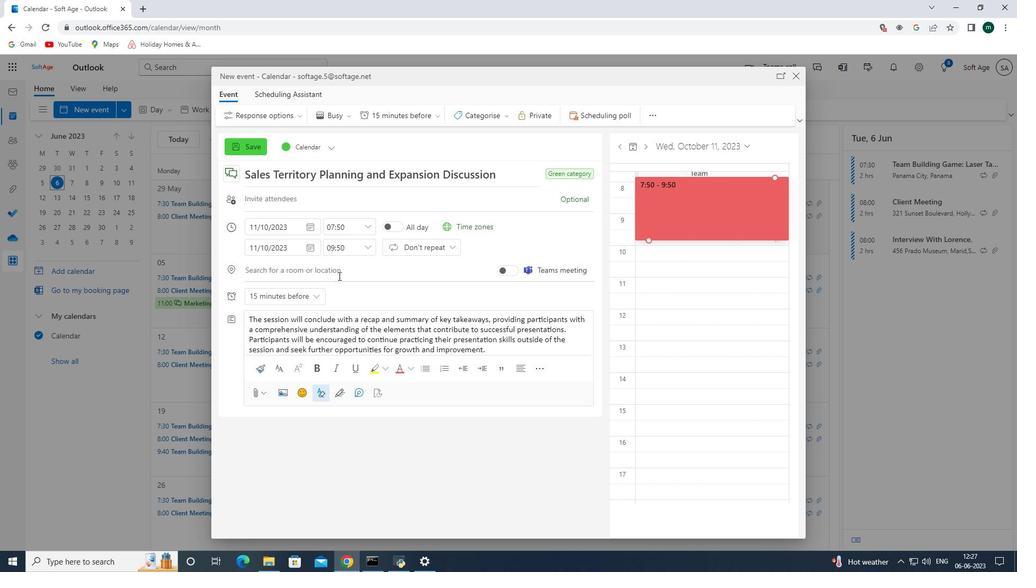 
Action: Key pressed 4<Key.backspace>654<Key.space><Key.shift>Purt<Key.backspace>erta<Key.space>del<Key.space><Key.shift><Key.shift><Key.shift><Key.shift>Sol,<Key.space><Key.shift><Key.shift><Key.shift><Key.shift><Key.shift><Key.shift><Key.shift><Key.shift><Key.shift><Key.shift><Key.shift><Key.shift><Key.shift><Key.shift><Key.shift><Key.shift><Key.shift><Key.shift><Key.shift><Key.shift>Made<Key.backspace>rid,<Key.space><Key.shift><Key.shift><Key.shift><Key.shift><Key.shift><Key.shift><Key.shift><Key.shift><Key.shift><Key.shift><Key.shift><Key.shift><Key.shift><Key.shift><Key.shift><Key.shift>Spain<Key.space>
Screenshot: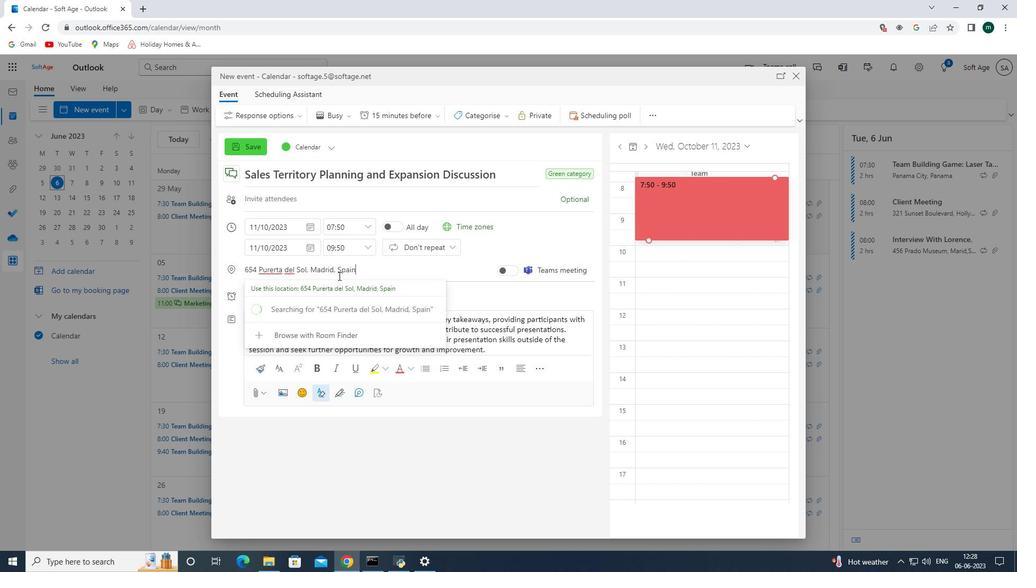 
Action: Mouse moved to (495, 440)
Screenshot: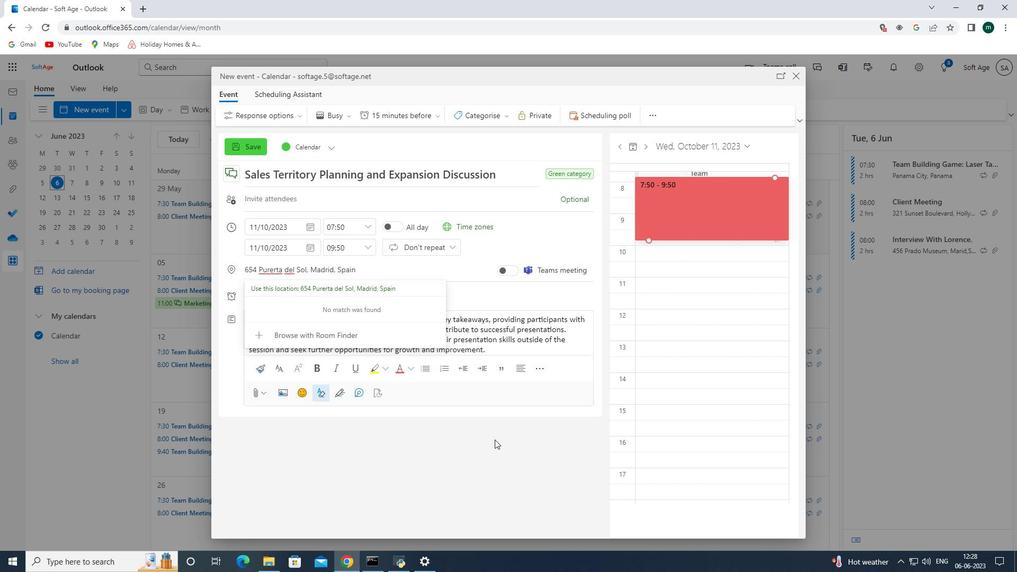 
Action: Mouse pressed left at (495, 440)
Screenshot: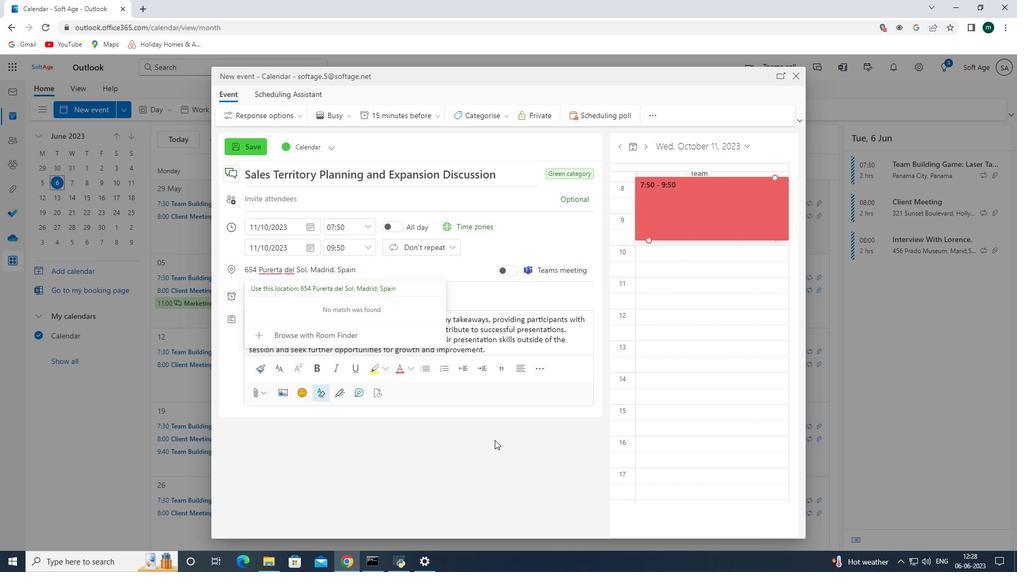 
Action: Mouse moved to (299, 193)
Screenshot: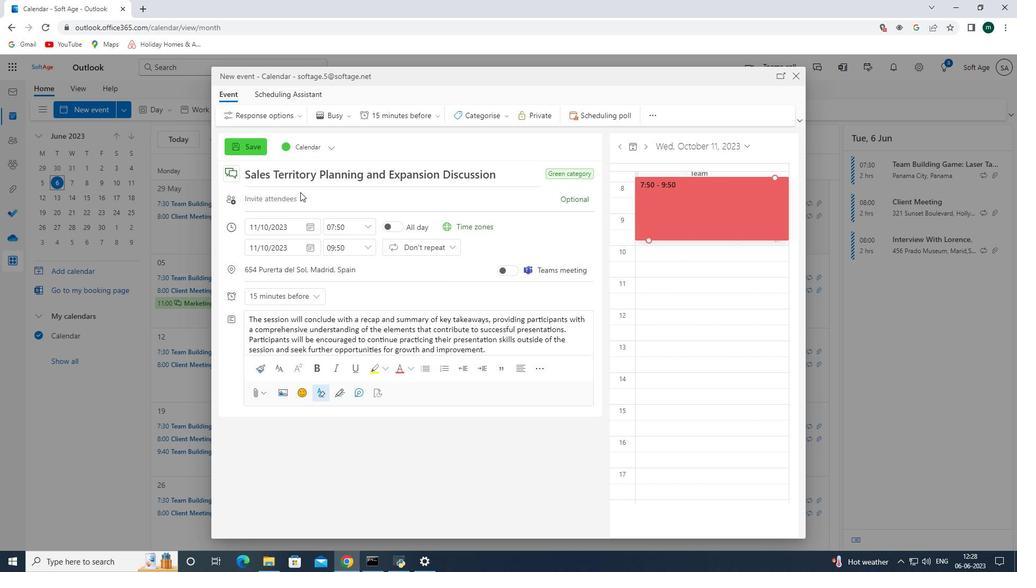 
Action: Mouse pressed left at (299, 193)
Screenshot: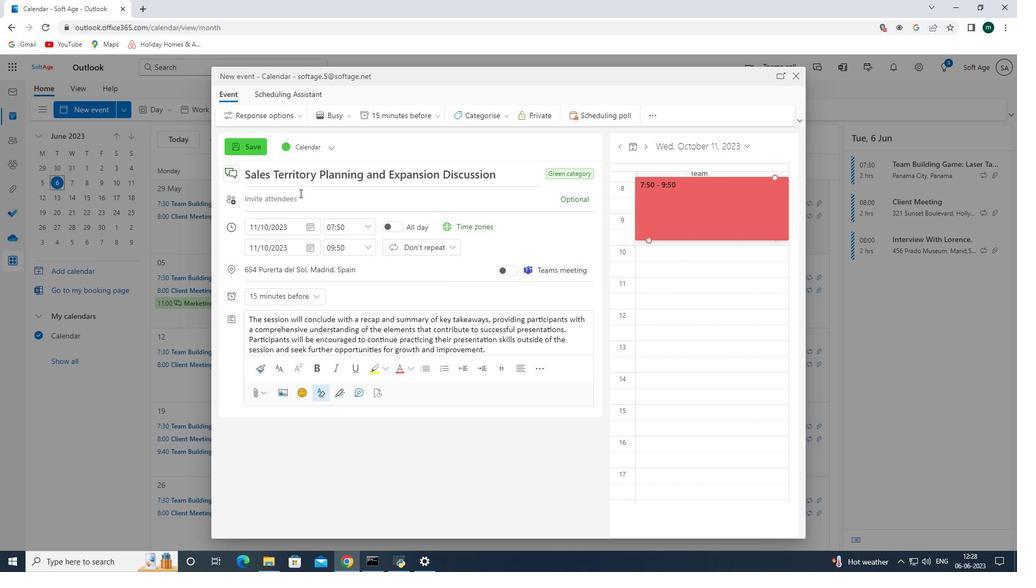 
Action: Mouse moved to (331, 248)
Screenshot: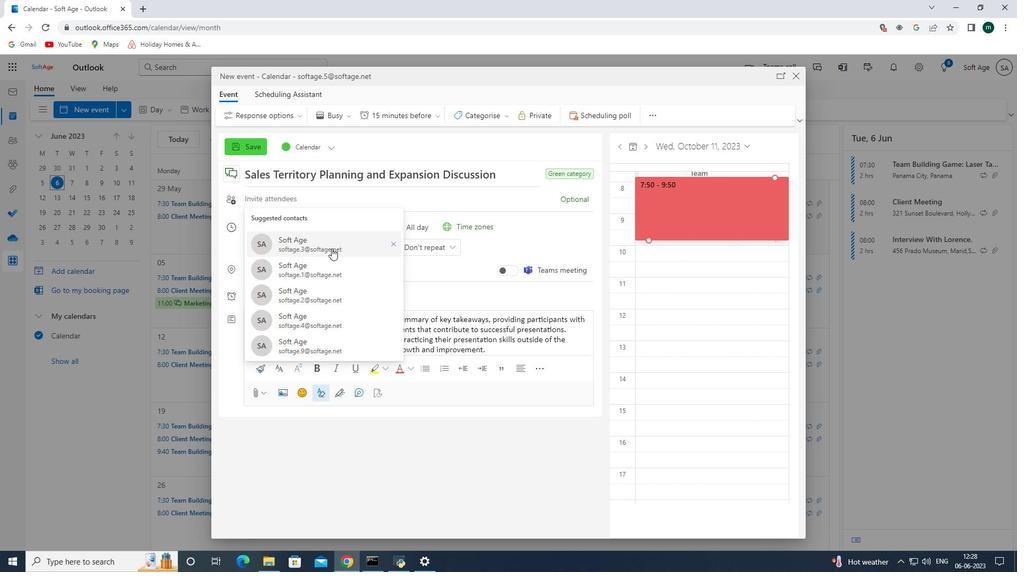 
Action: Mouse pressed left at (331, 248)
Screenshot: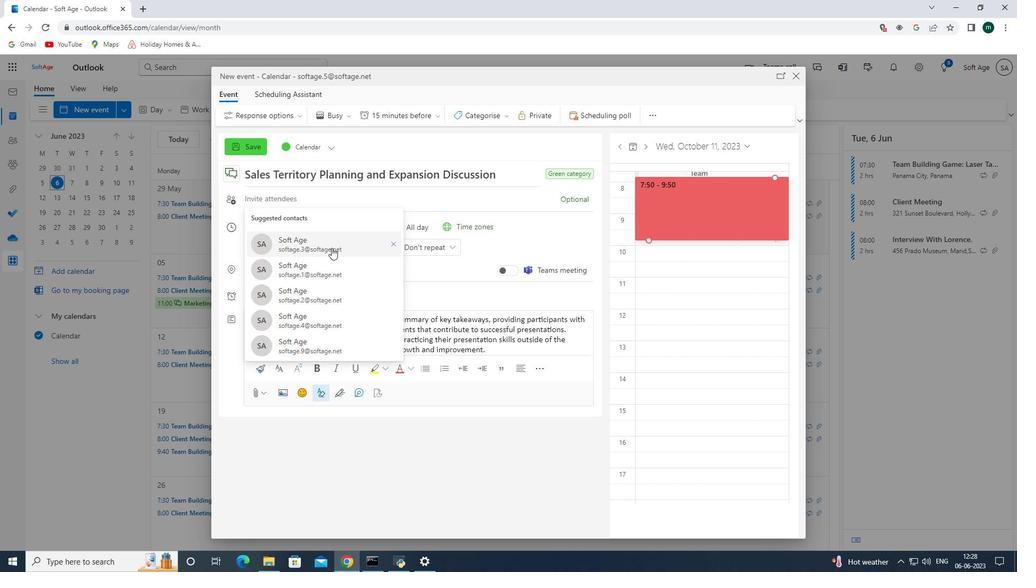 
Action: Mouse moved to (361, 197)
Screenshot: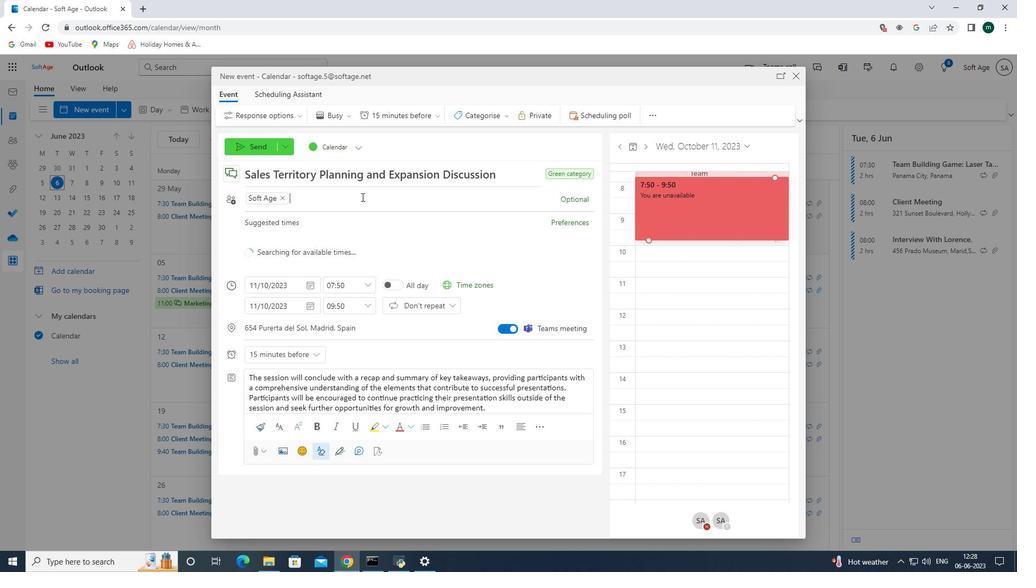 
Action: Mouse pressed left at (361, 197)
Screenshot: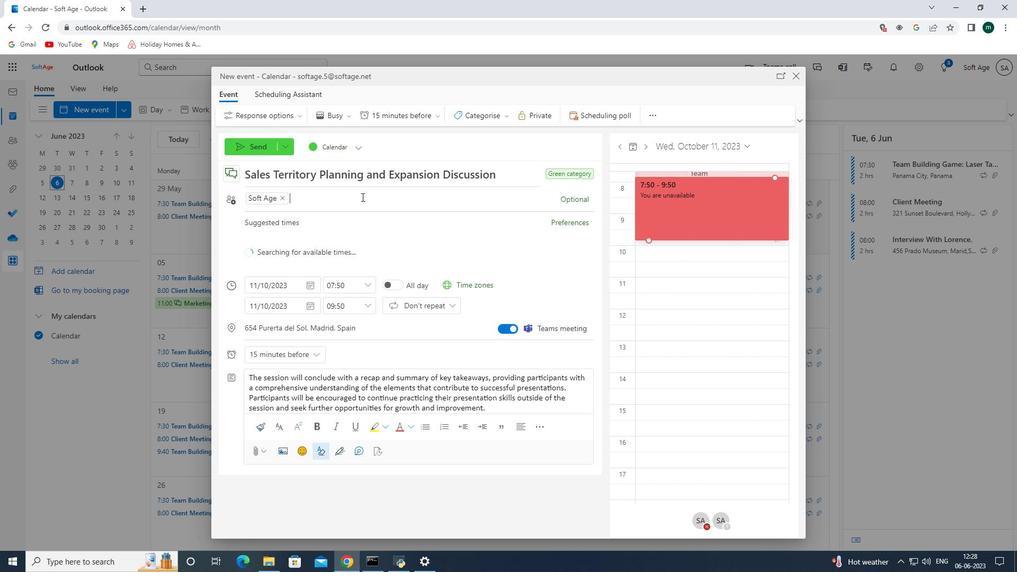 
Action: Mouse moved to (330, 293)
Screenshot: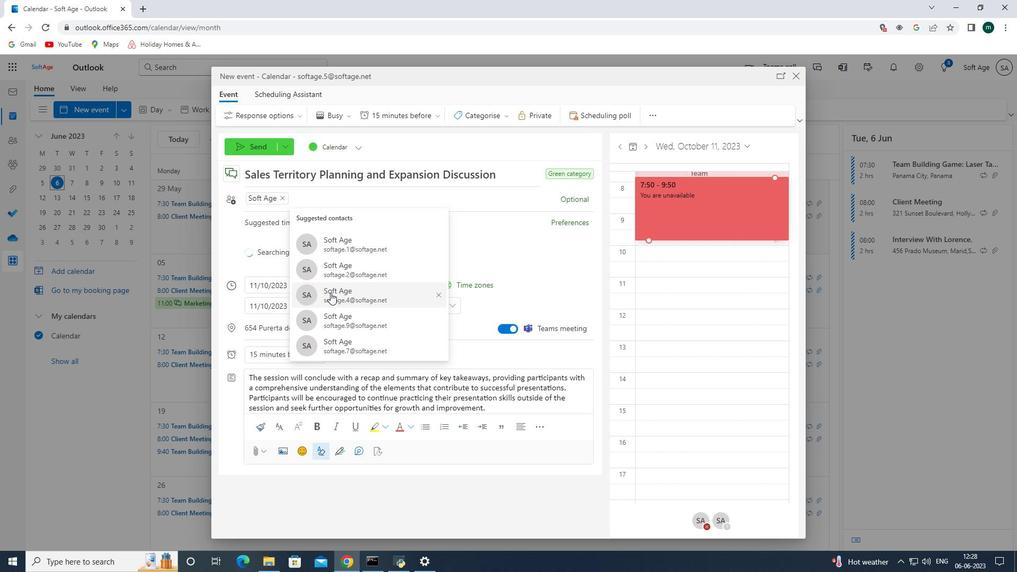 
Action: Mouse pressed left at (330, 293)
Screenshot: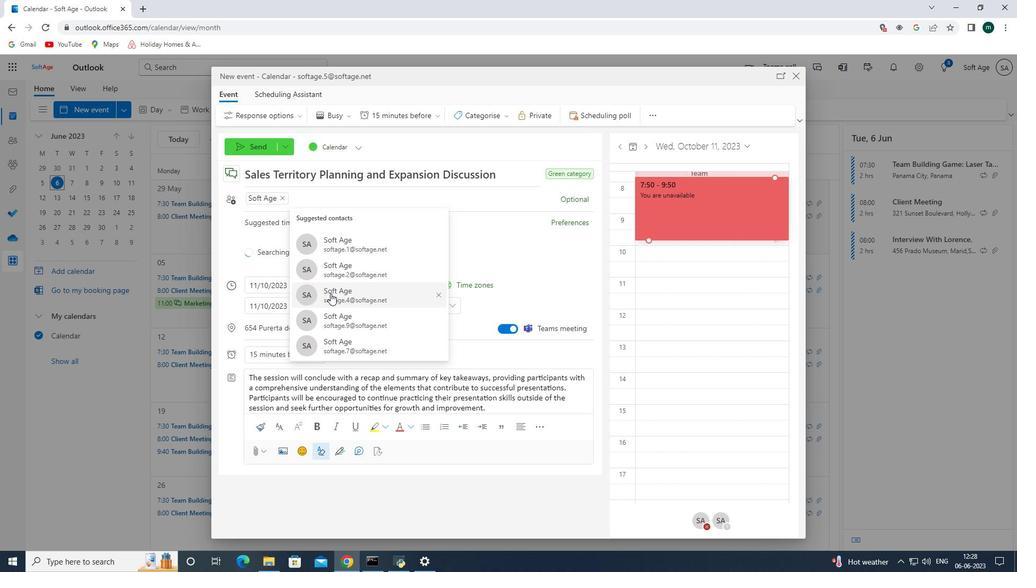 
Action: Mouse moved to (407, 116)
Screenshot: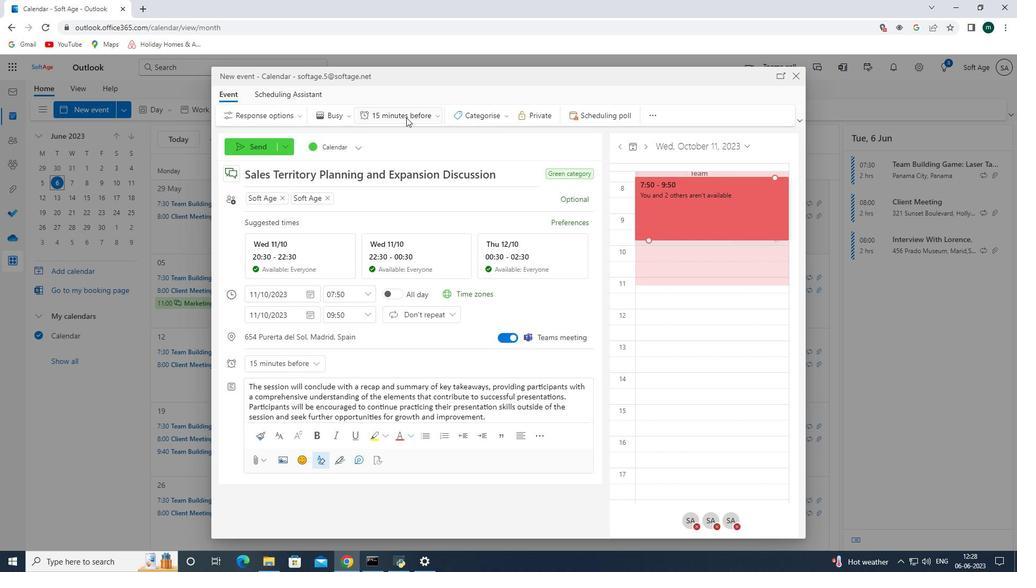 
Action: Mouse pressed left at (407, 116)
Screenshot: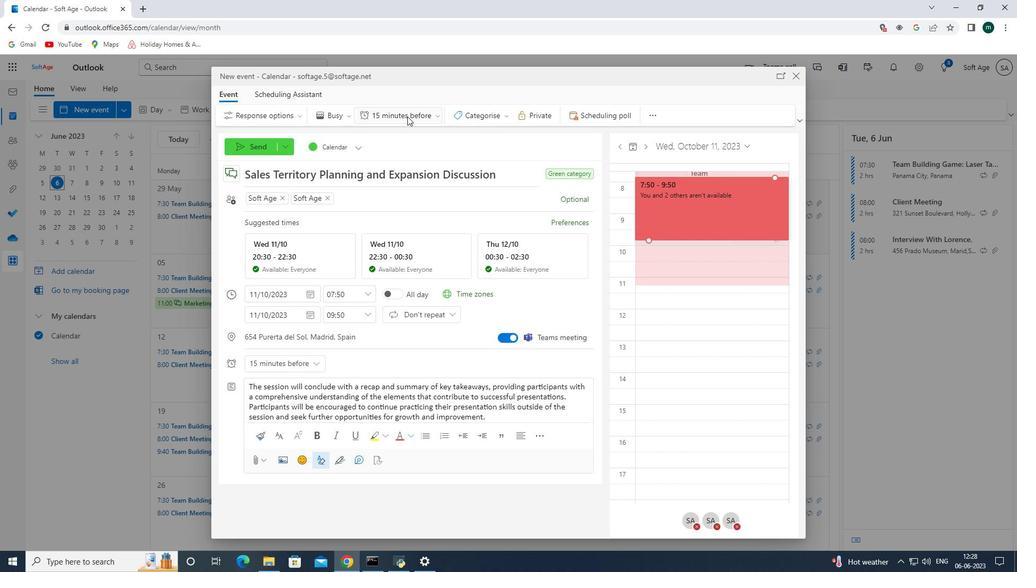 
Action: Mouse moved to (407, 178)
Screenshot: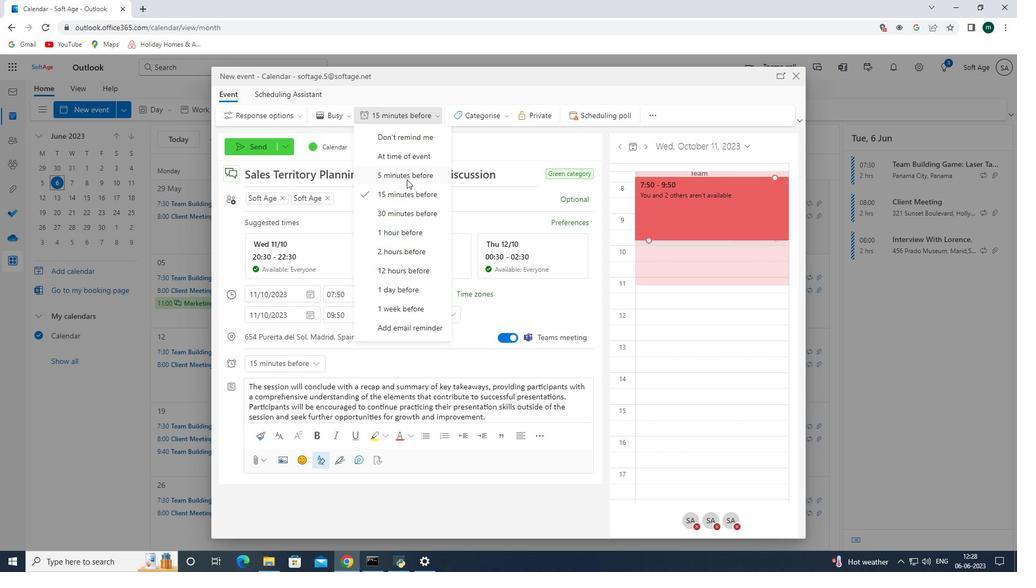 
Action: Mouse pressed left at (407, 178)
Screenshot: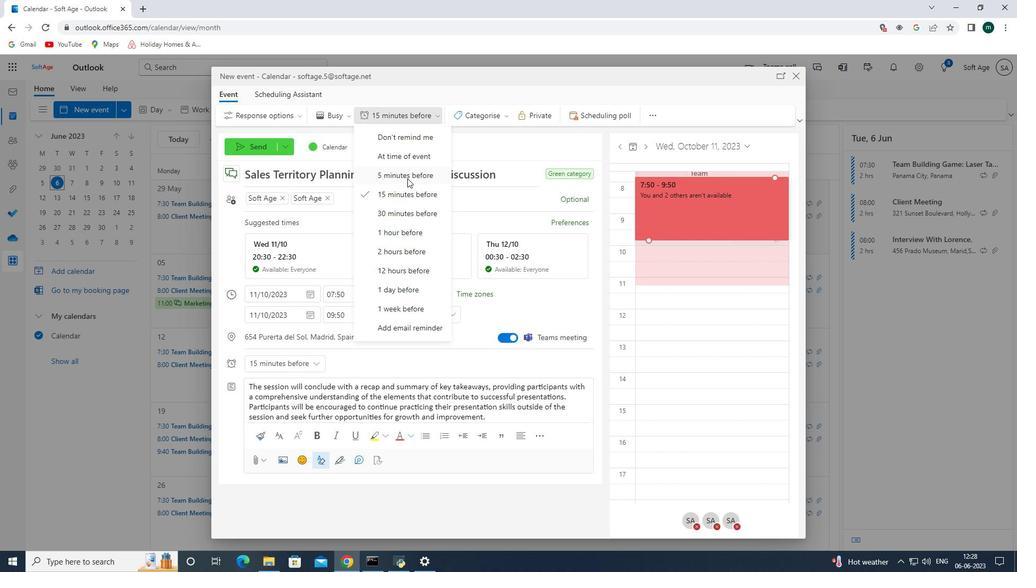 
Action: Mouse moved to (269, 148)
Screenshot: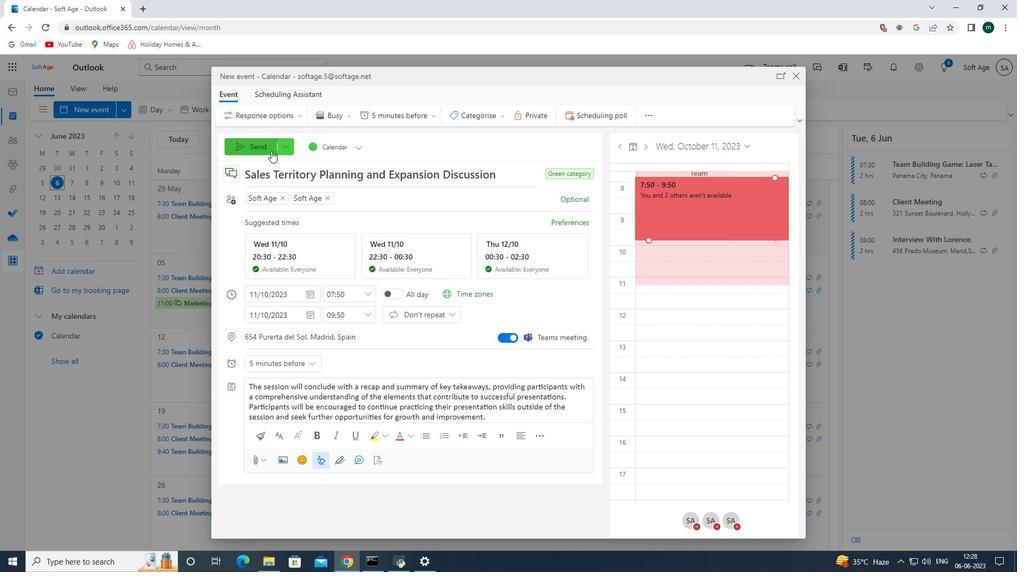 
Action: Mouse pressed left at (269, 148)
Screenshot: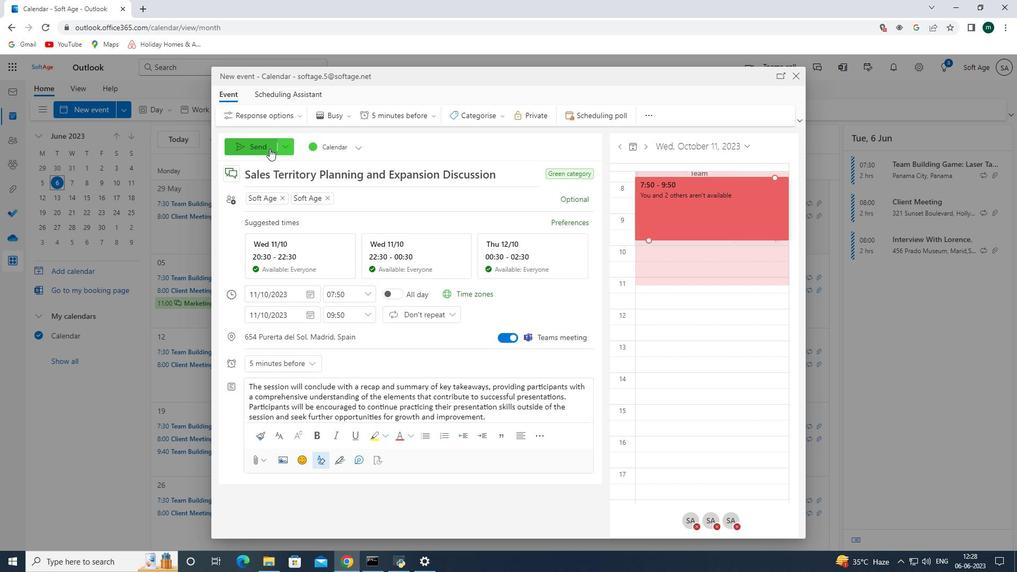 
Action: Mouse moved to (271, 149)
Screenshot: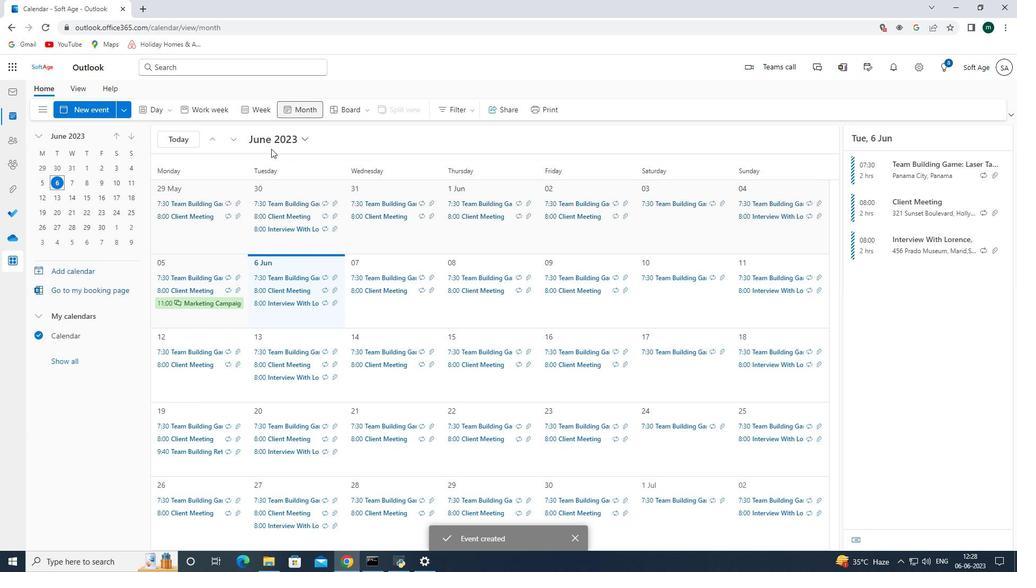 
